 Task: Find connections with filter location Gursarāi with filter topic #startupquoteswith filter profile language French with filter current company Unisys with filter school Himachal Pradesh Jobs with filter industry Religious Institutions with filter service category Wedding Planning with filter keywords title Assistant Golf Professional
Action: Mouse moved to (518, 95)
Screenshot: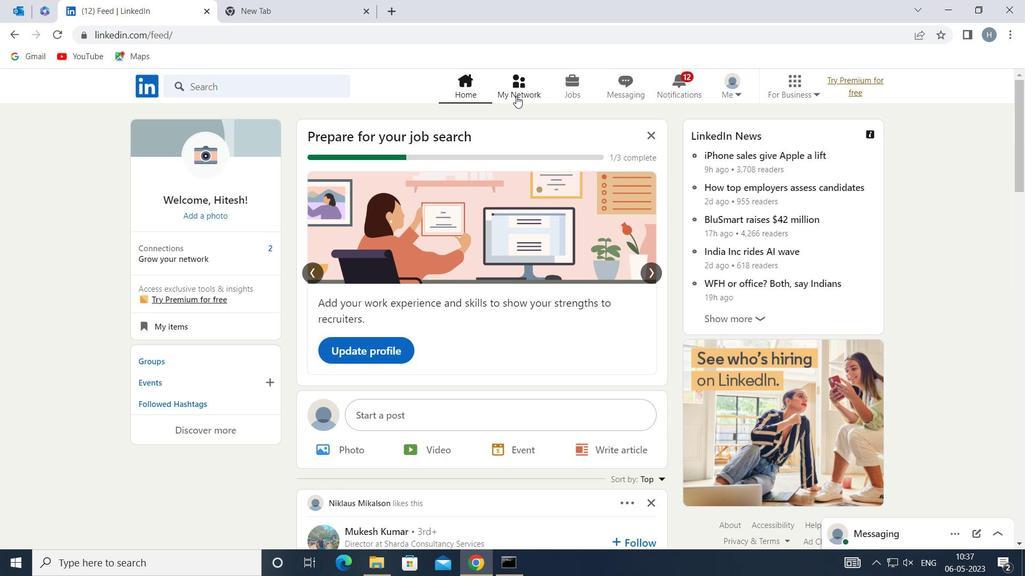 
Action: Mouse pressed left at (518, 95)
Screenshot: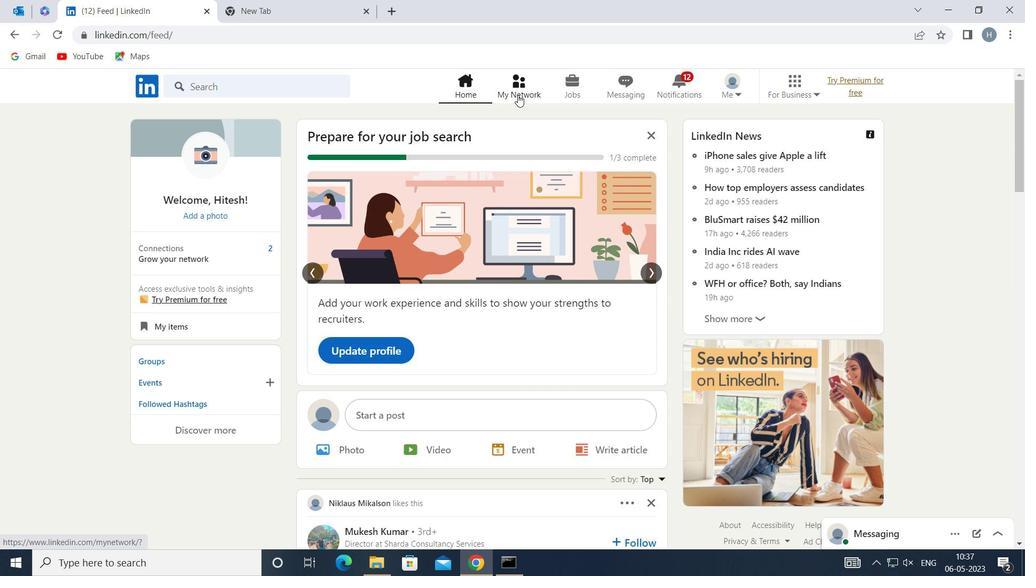 
Action: Mouse moved to (277, 151)
Screenshot: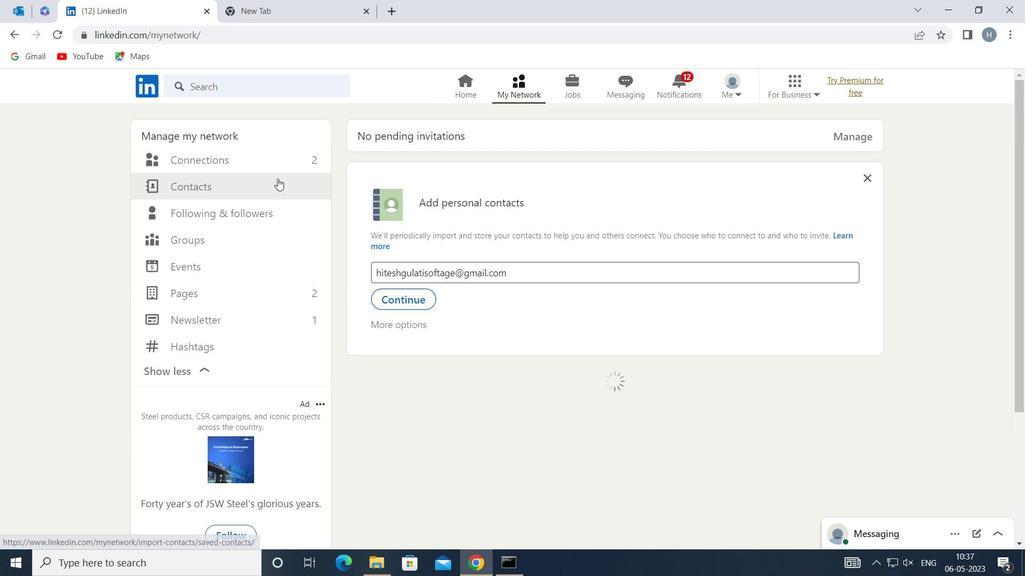 
Action: Mouse pressed left at (277, 151)
Screenshot: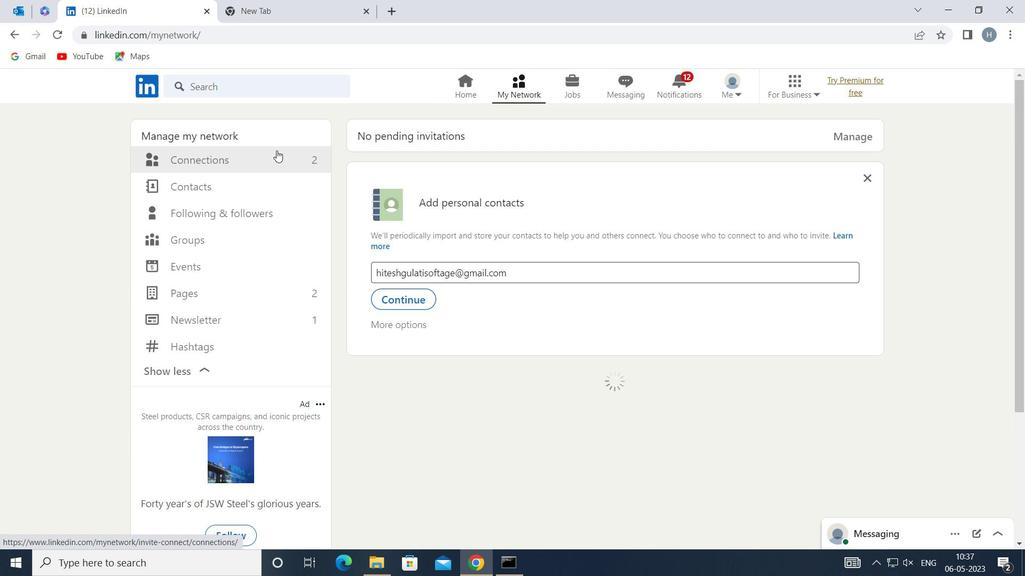 
Action: Mouse moved to (603, 161)
Screenshot: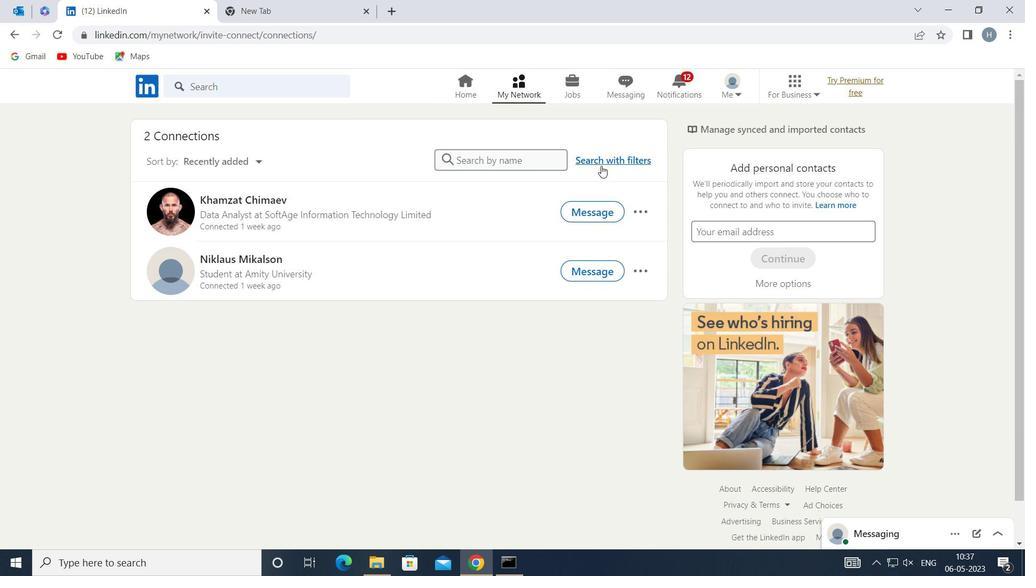 
Action: Mouse pressed left at (603, 161)
Screenshot: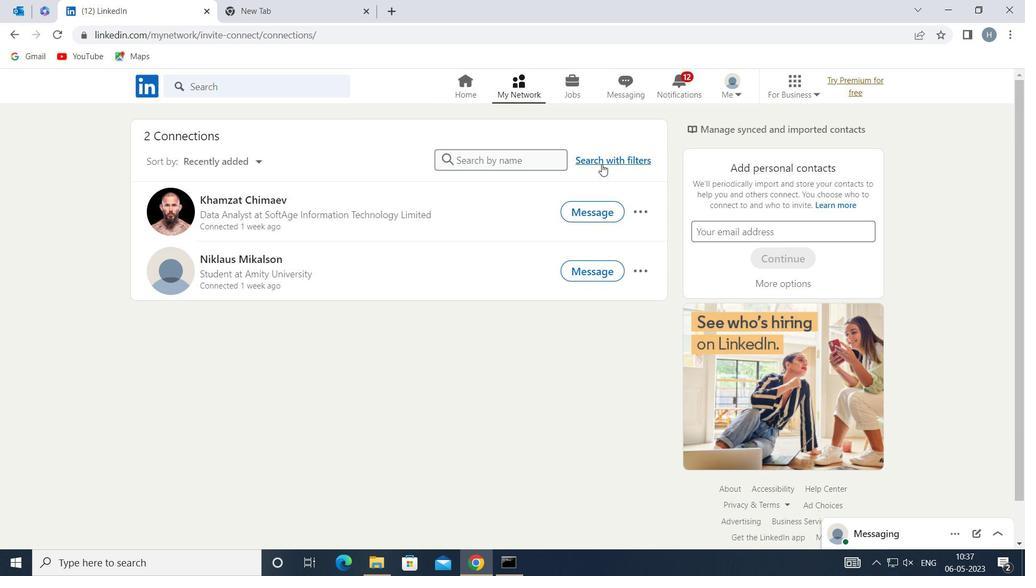 
Action: Mouse moved to (558, 126)
Screenshot: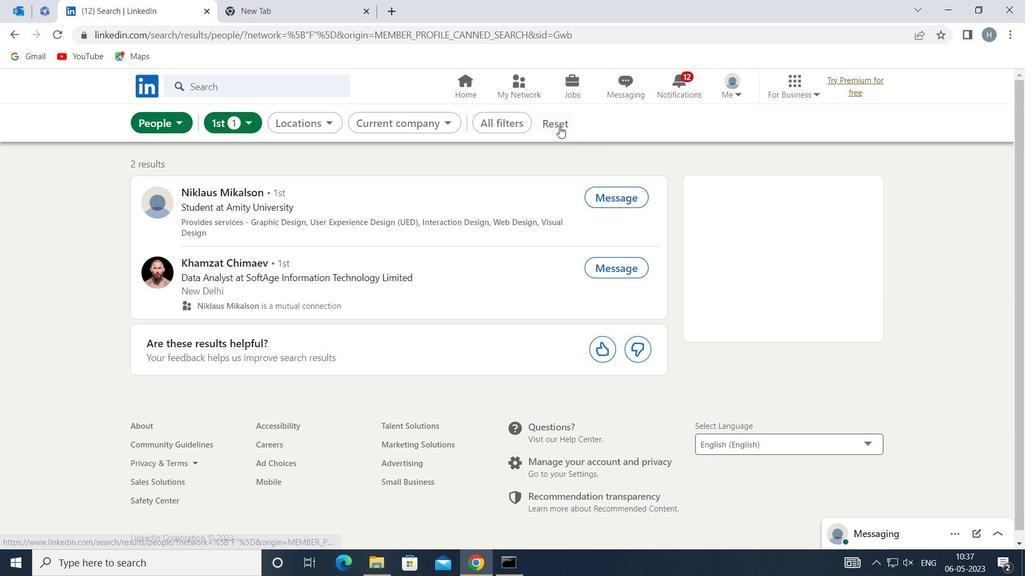 
Action: Mouse pressed left at (558, 126)
Screenshot: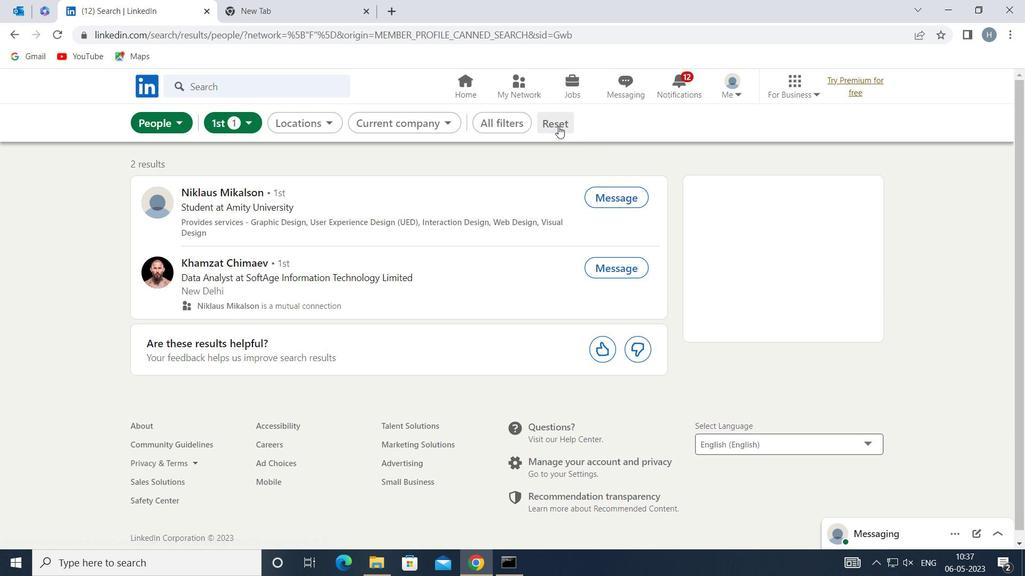 
Action: Mouse moved to (545, 121)
Screenshot: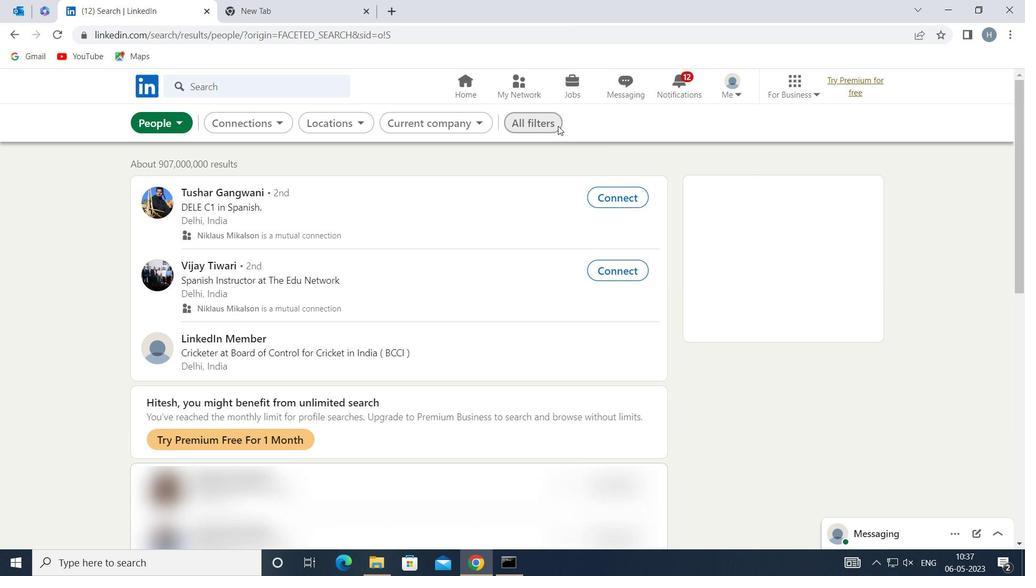 
Action: Mouse pressed left at (545, 121)
Screenshot: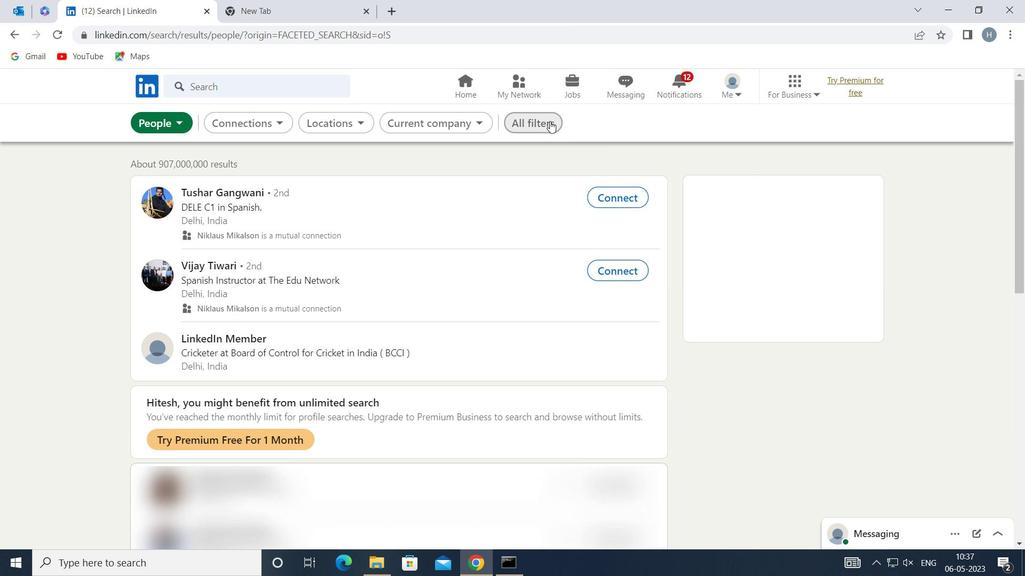 
Action: Mouse moved to (819, 283)
Screenshot: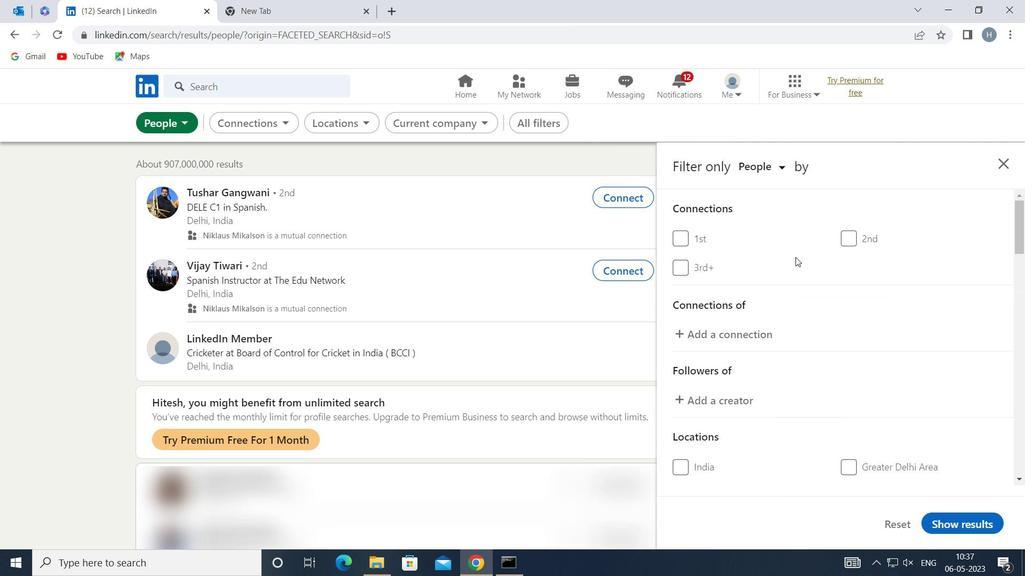 
Action: Mouse scrolled (819, 283) with delta (0, 0)
Screenshot: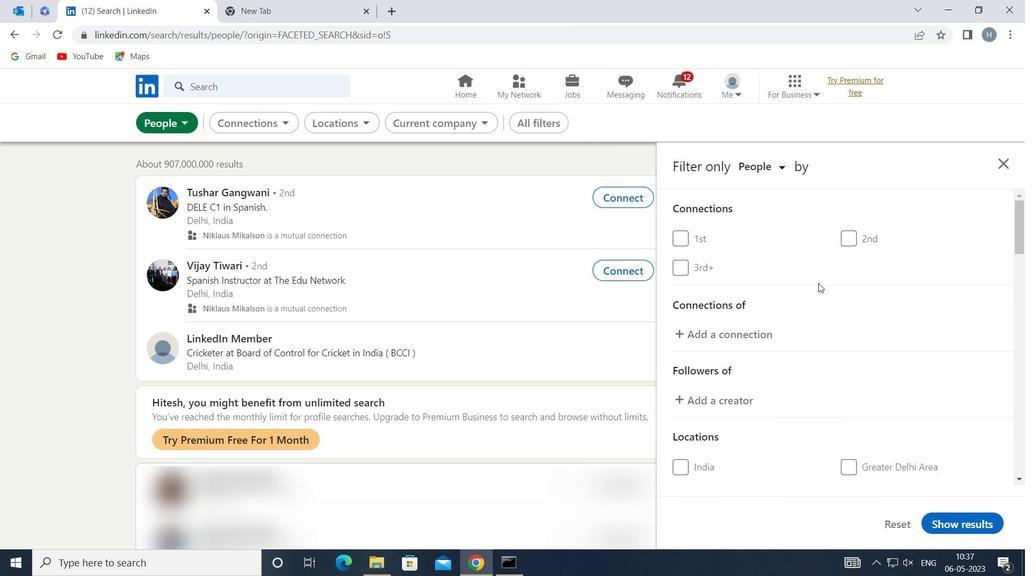 
Action: Mouse scrolled (819, 283) with delta (0, 0)
Screenshot: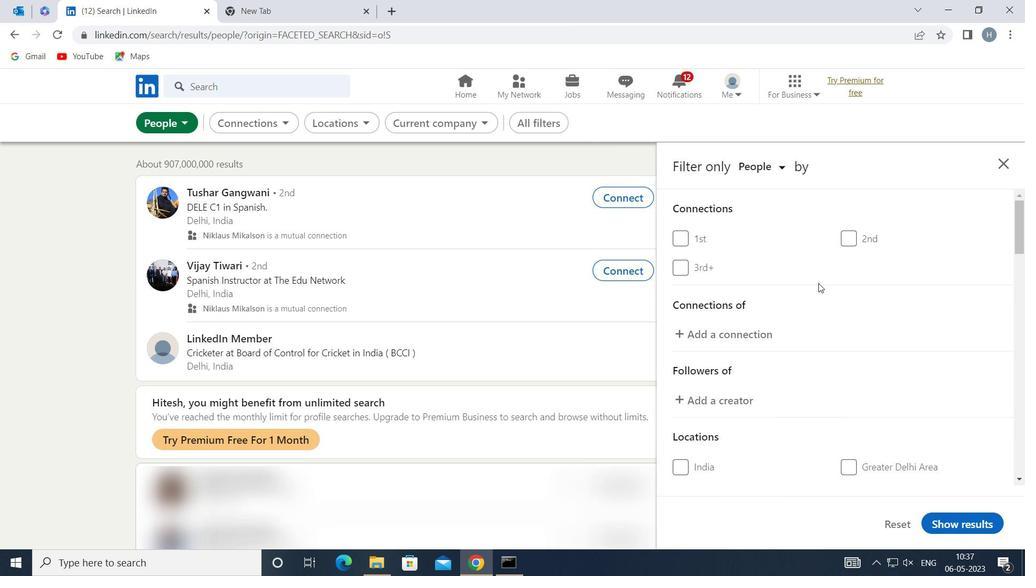 
Action: Mouse moved to (894, 388)
Screenshot: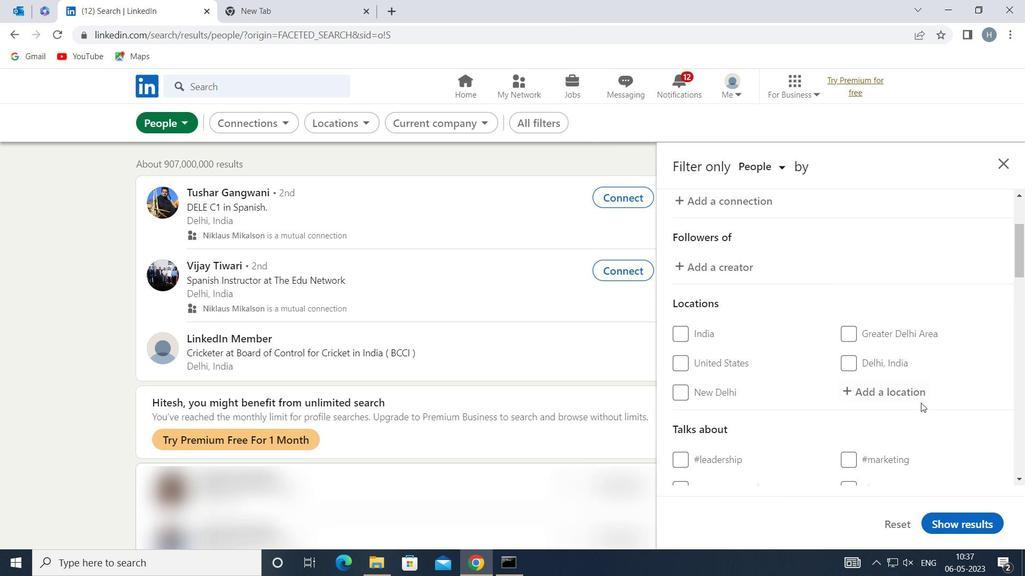 
Action: Mouse pressed left at (894, 388)
Screenshot: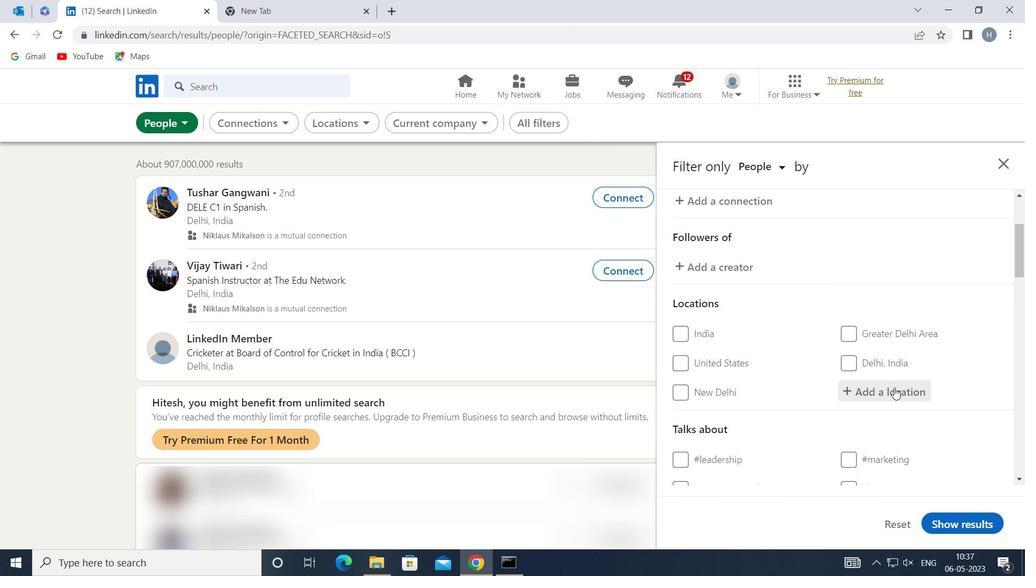 
Action: Key pressed <Key.shift>GURSARAI
Screenshot: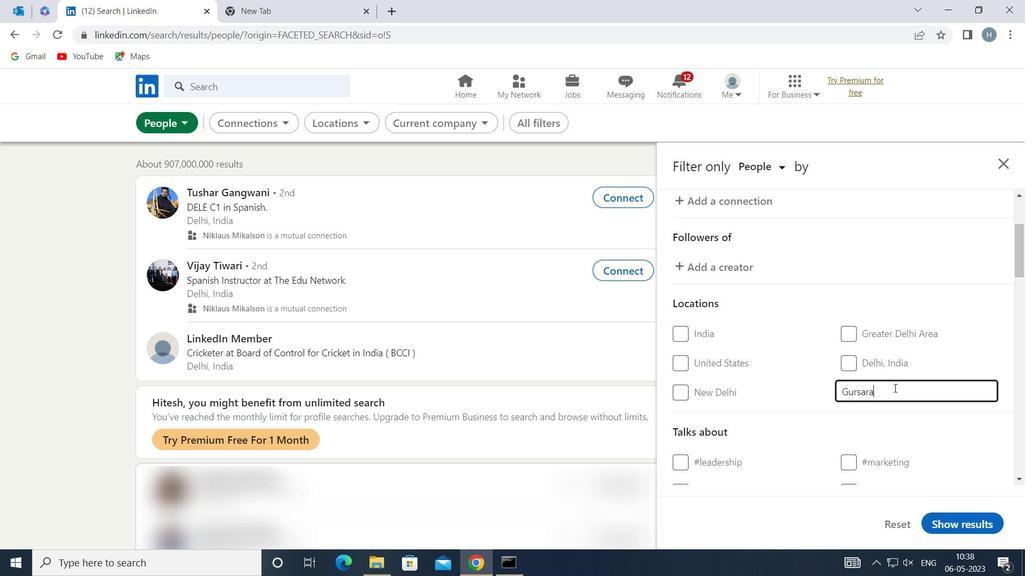
Action: Mouse moved to (902, 408)
Screenshot: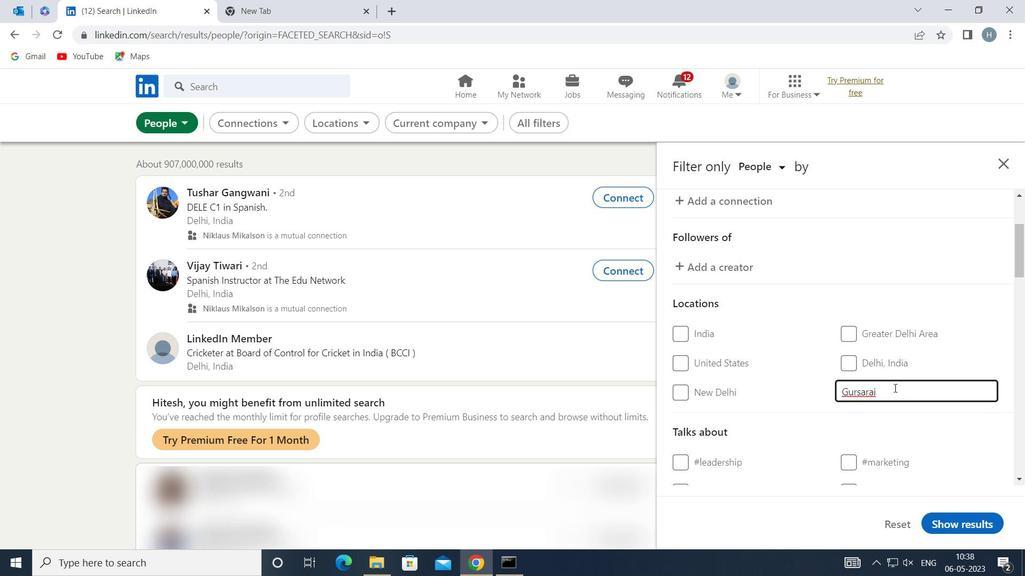 
Action: Mouse pressed left at (902, 408)
Screenshot: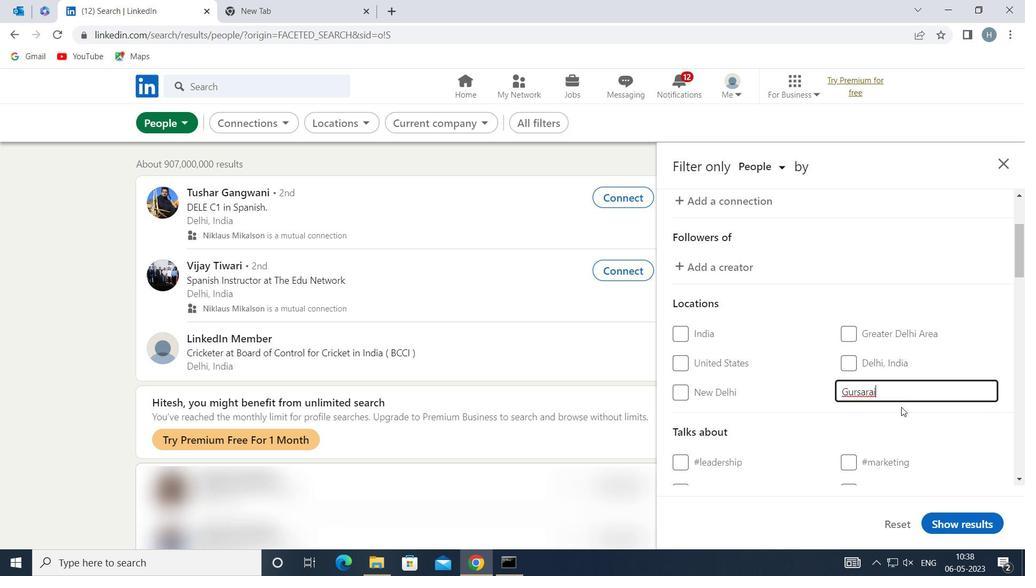 
Action: Mouse moved to (901, 394)
Screenshot: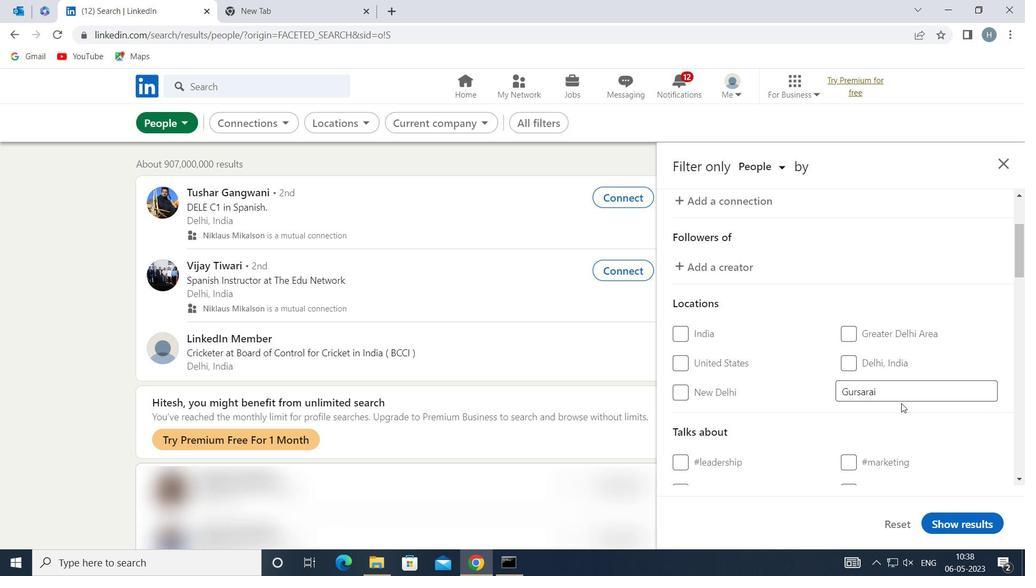 
Action: Mouse scrolled (901, 393) with delta (0, 0)
Screenshot: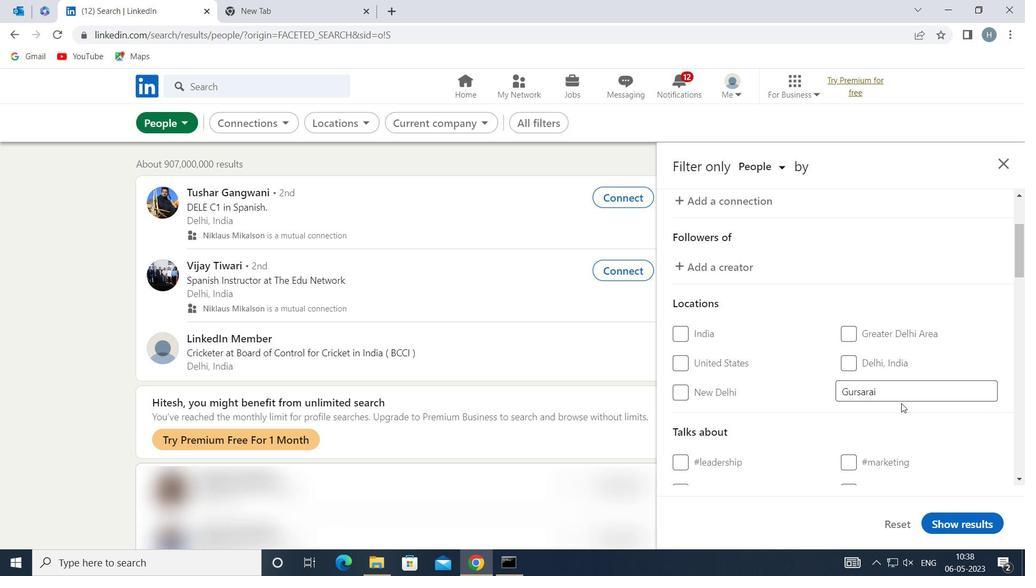 
Action: Mouse scrolled (901, 393) with delta (0, 0)
Screenshot: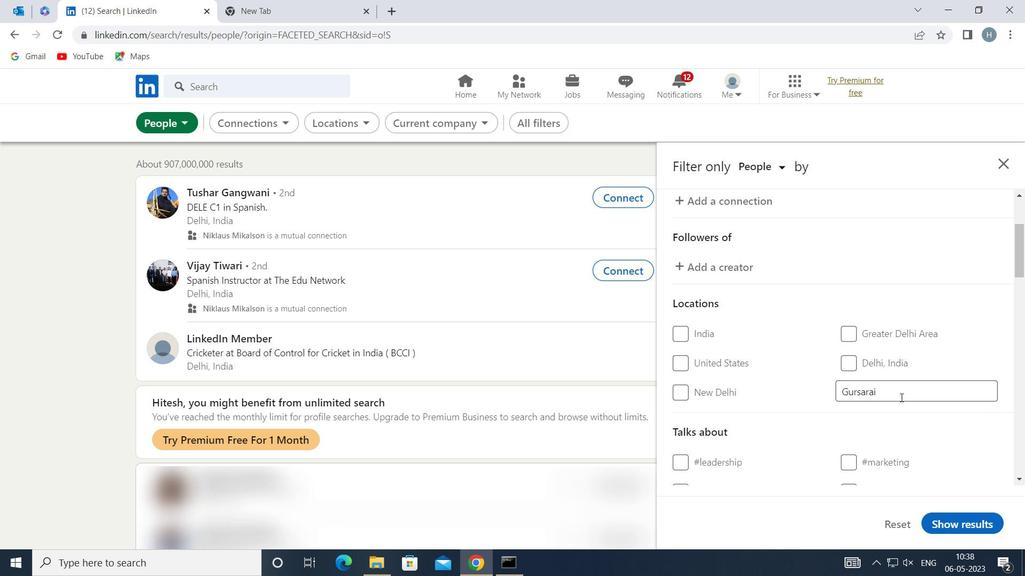 
Action: Mouse moved to (898, 384)
Screenshot: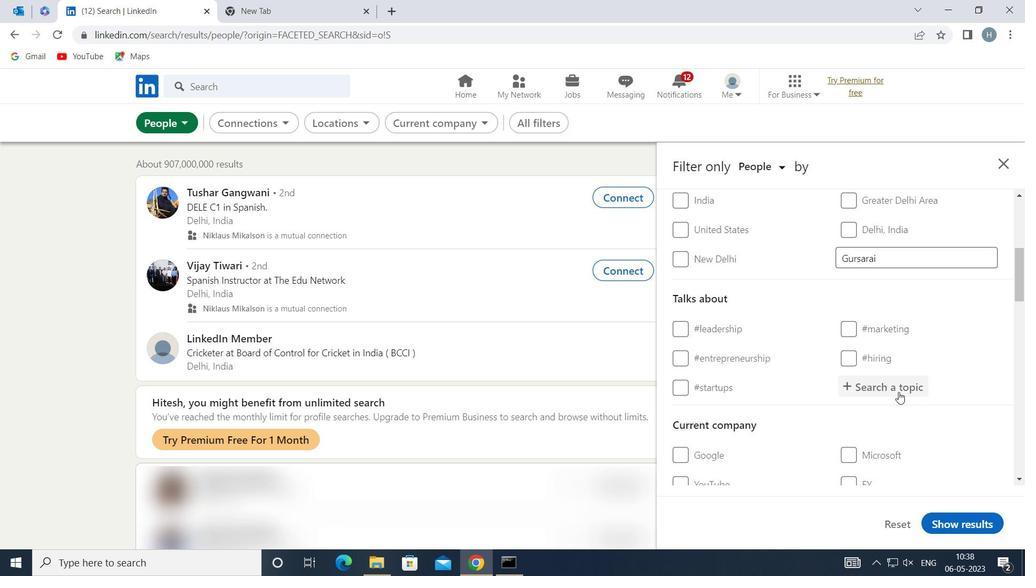 
Action: Mouse pressed left at (898, 384)
Screenshot: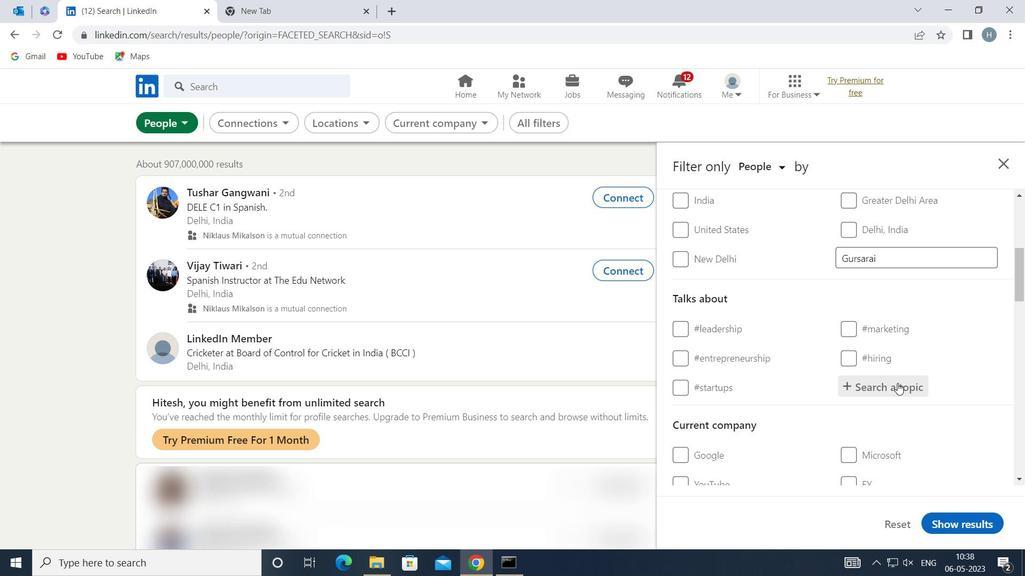 
Action: Key pressed <Key.shift>STARTUPQUOTES
Screenshot: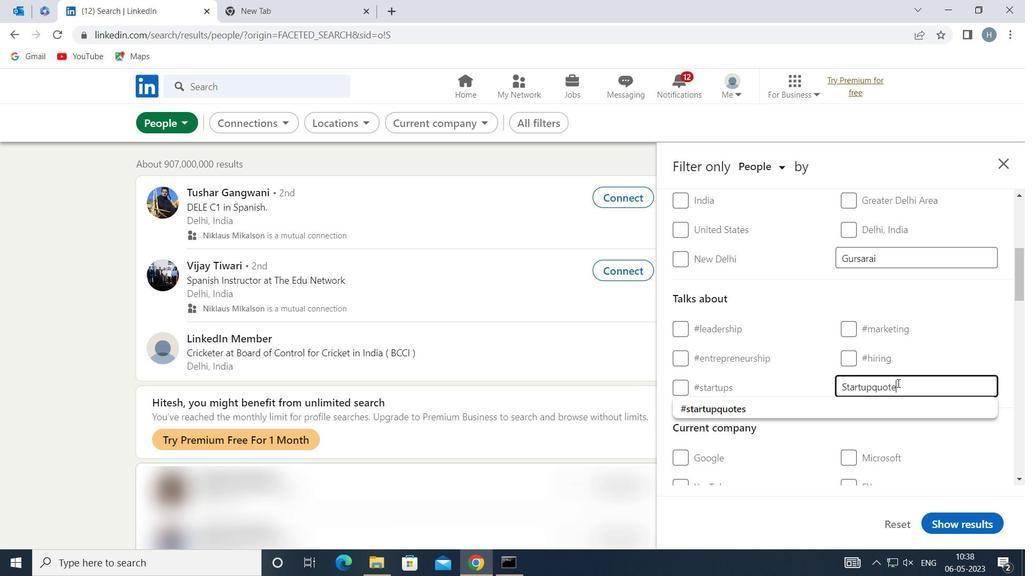 
Action: Mouse moved to (870, 406)
Screenshot: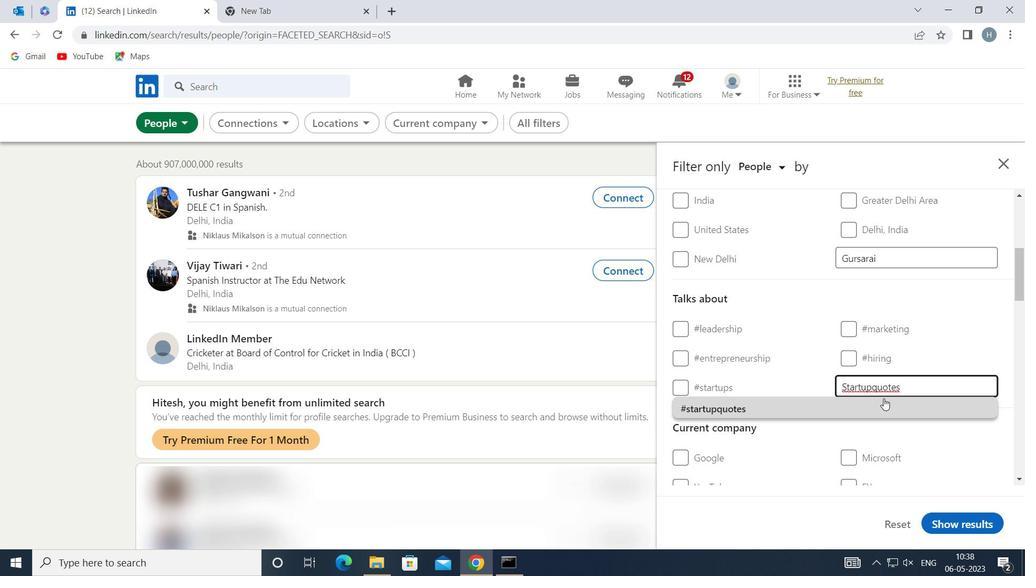 
Action: Mouse pressed left at (870, 406)
Screenshot: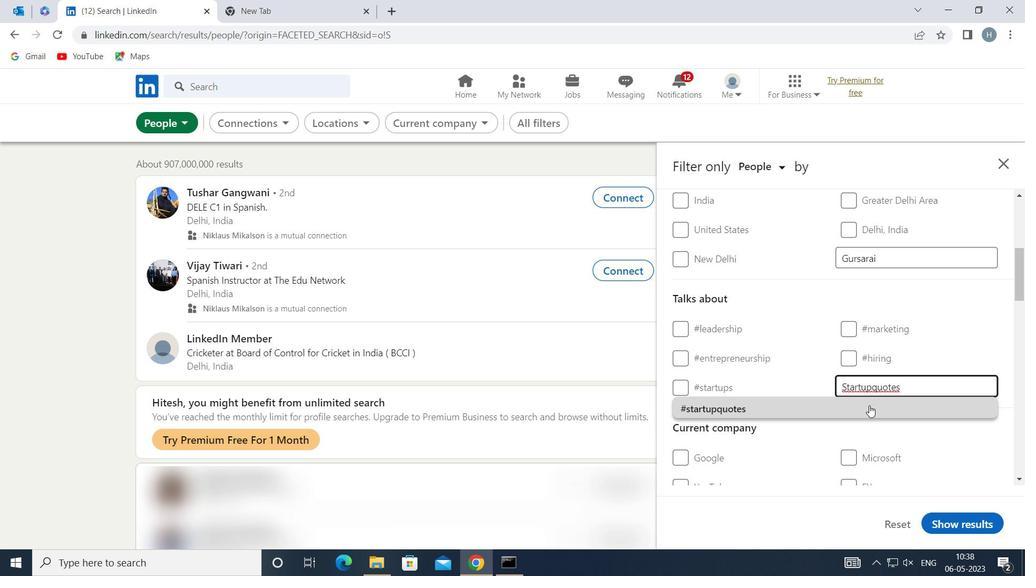 
Action: Mouse moved to (816, 381)
Screenshot: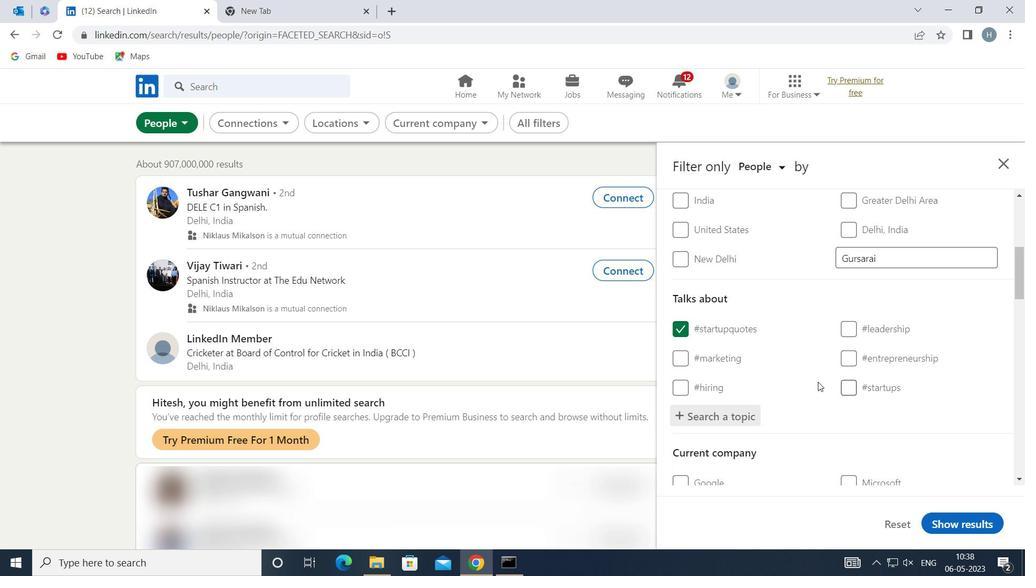 
Action: Mouse scrolled (816, 380) with delta (0, 0)
Screenshot: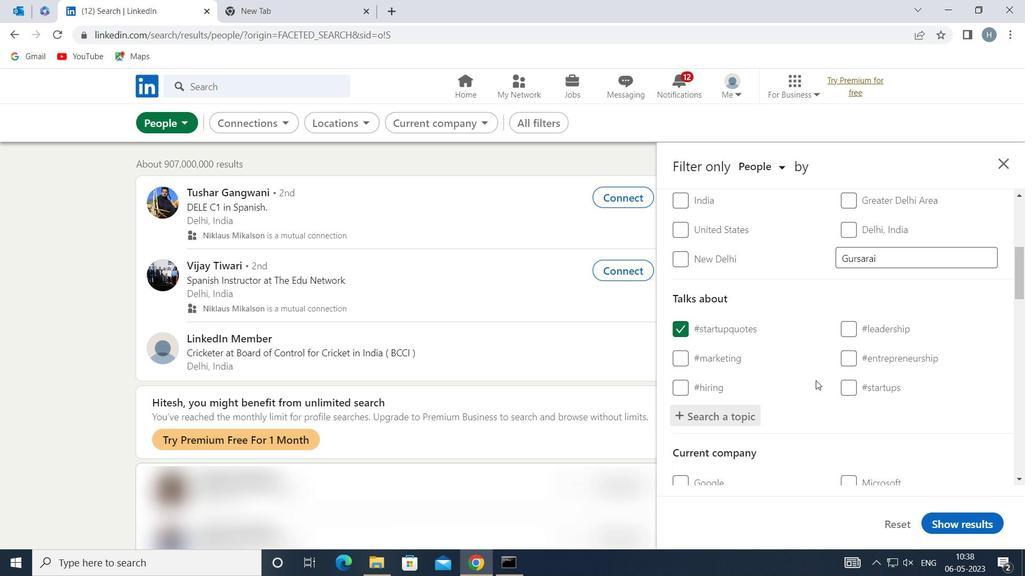 
Action: Mouse scrolled (816, 380) with delta (0, 0)
Screenshot: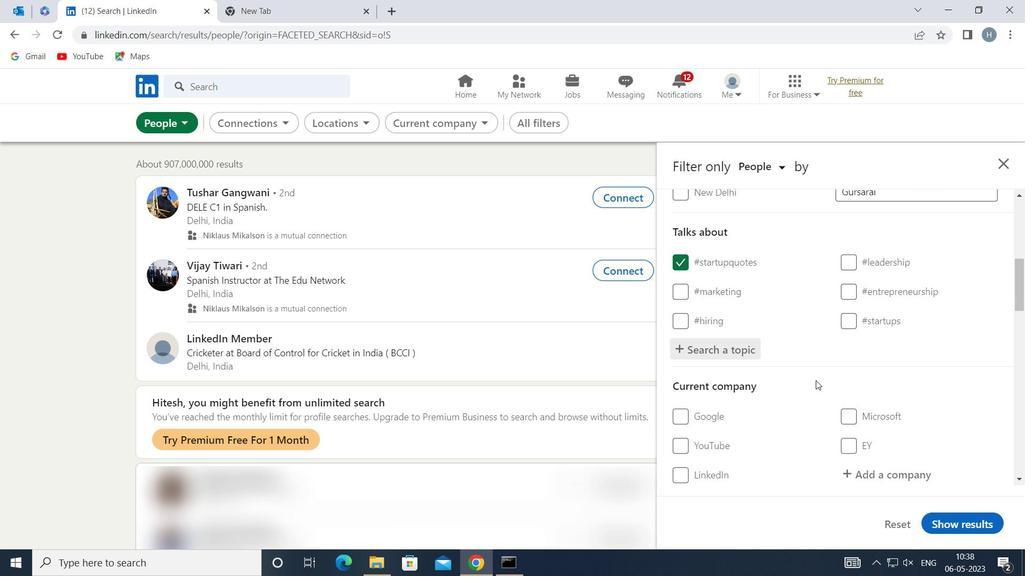 
Action: Mouse scrolled (816, 380) with delta (0, 0)
Screenshot: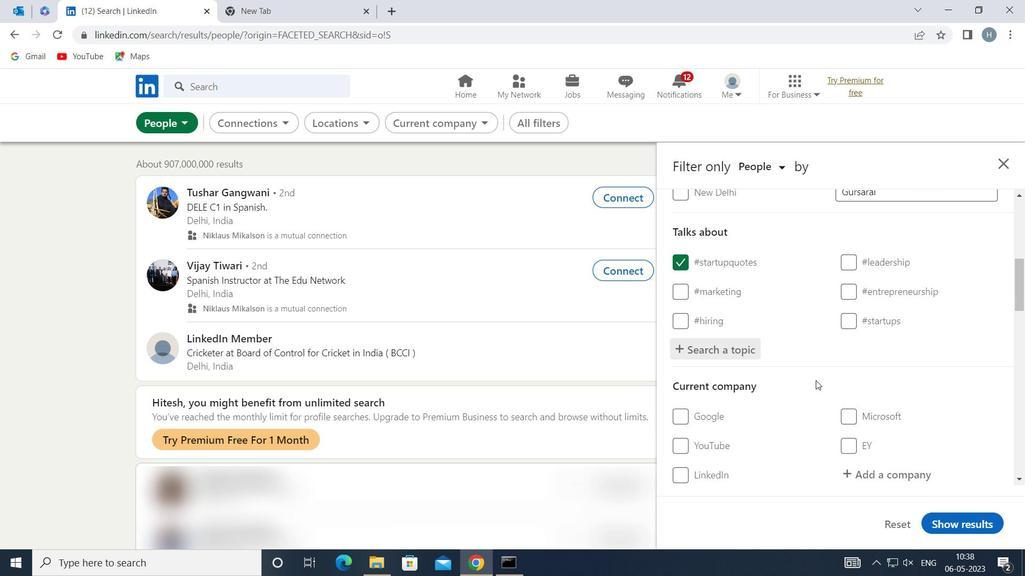 
Action: Mouse scrolled (816, 380) with delta (0, 0)
Screenshot: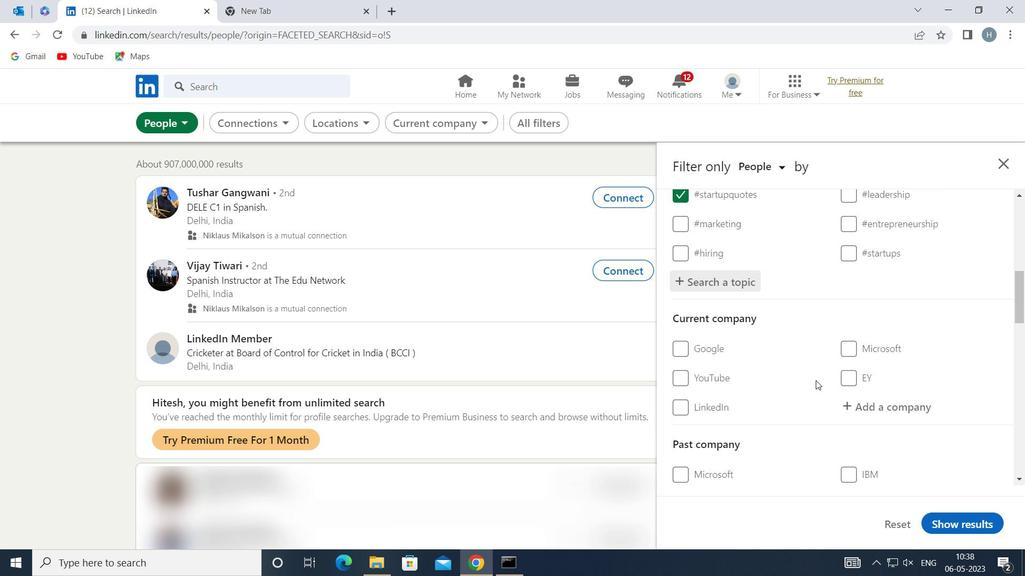 
Action: Mouse scrolled (816, 380) with delta (0, 0)
Screenshot: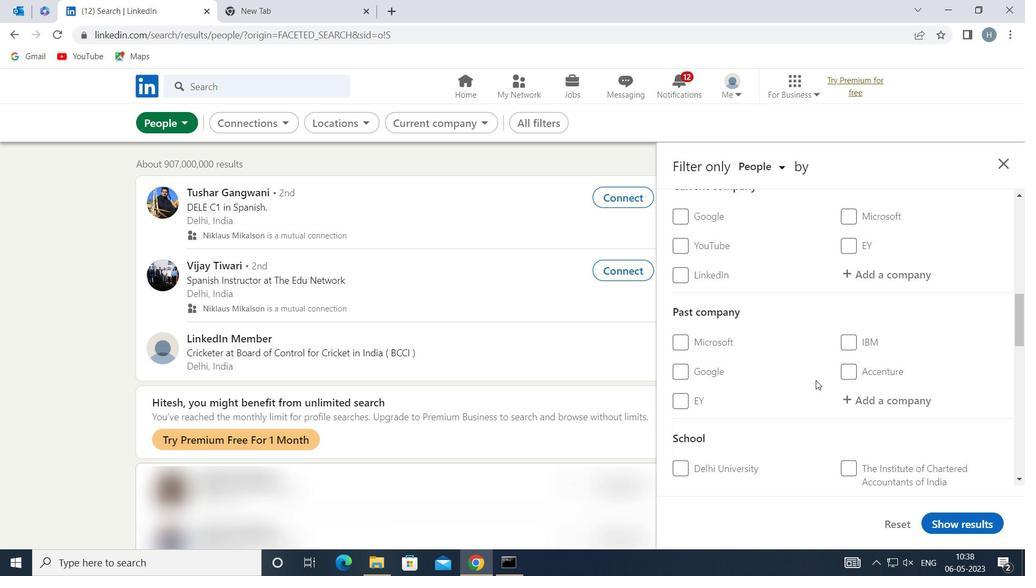 
Action: Mouse scrolled (816, 380) with delta (0, 0)
Screenshot: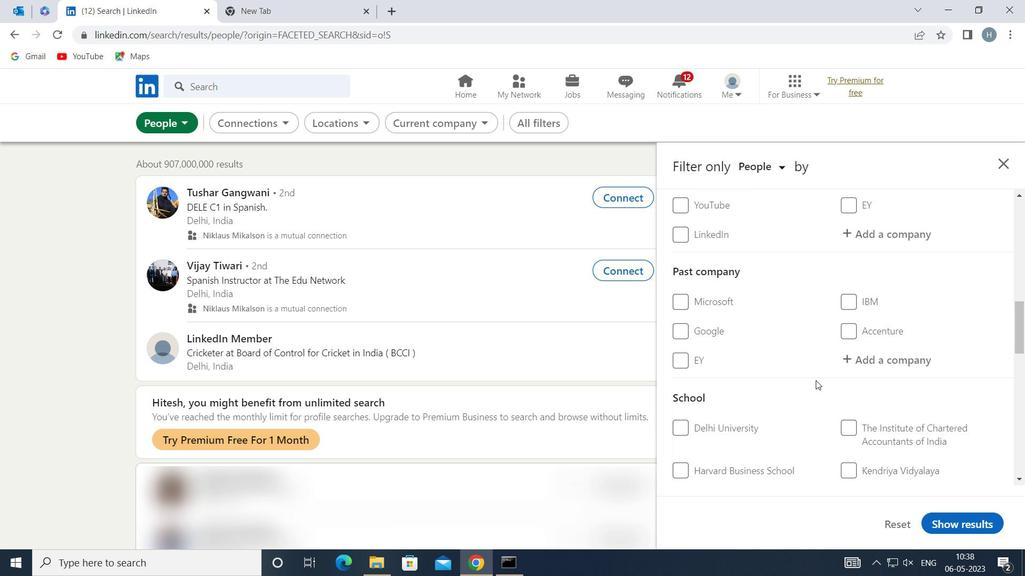 
Action: Mouse scrolled (816, 380) with delta (0, 0)
Screenshot: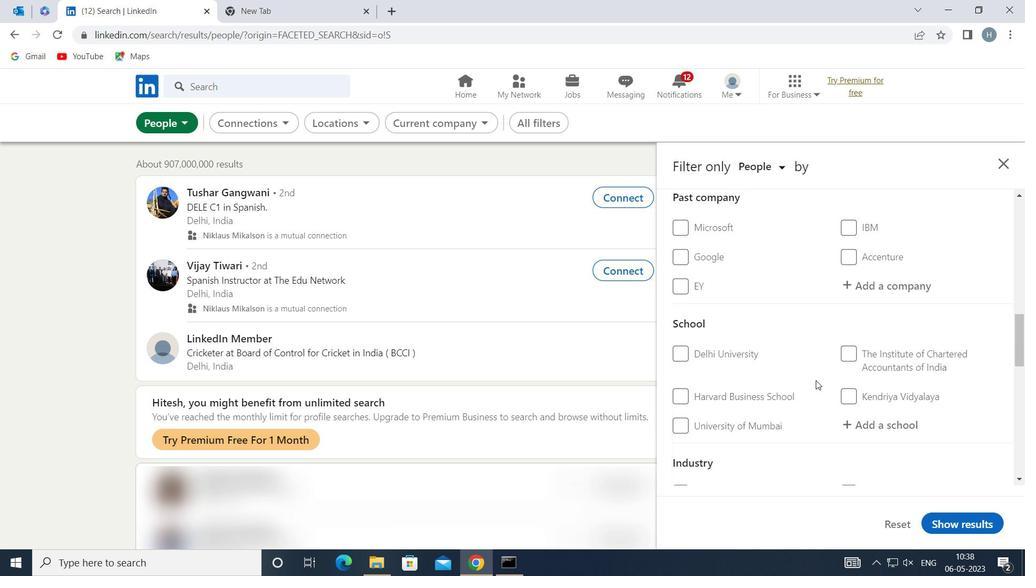 
Action: Mouse scrolled (816, 380) with delta (0, 0)
Screenshot: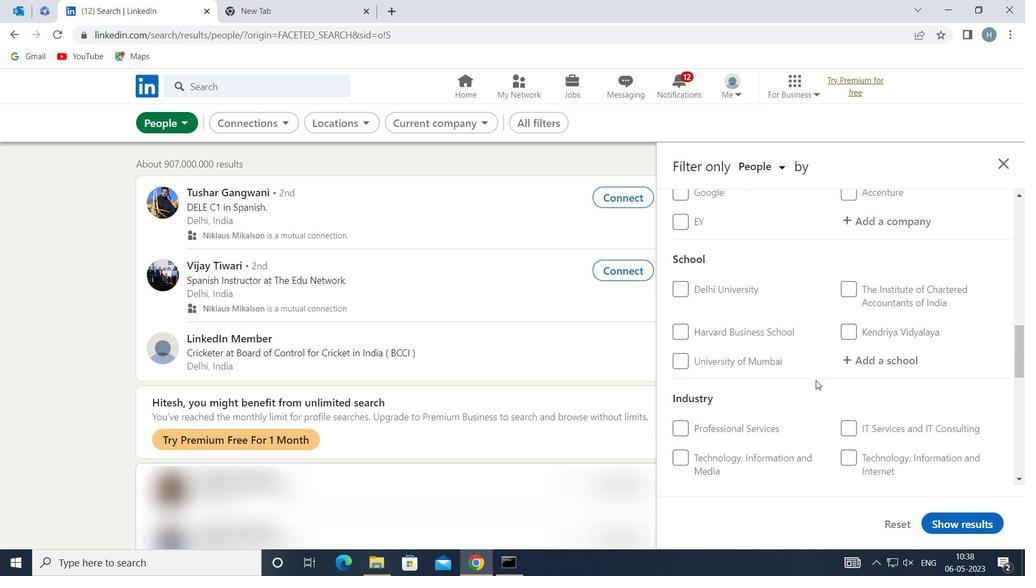 
Action: Mouse scrolled (816, 380) with delta (0, 0)
Screenshot: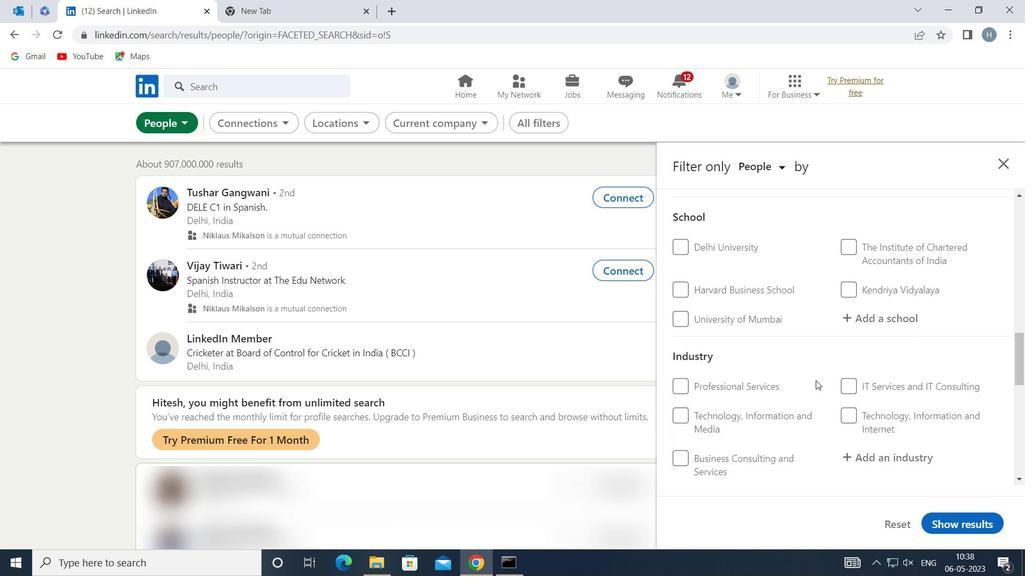 
Action: Mouse moved to (851, 428)
Screenshot: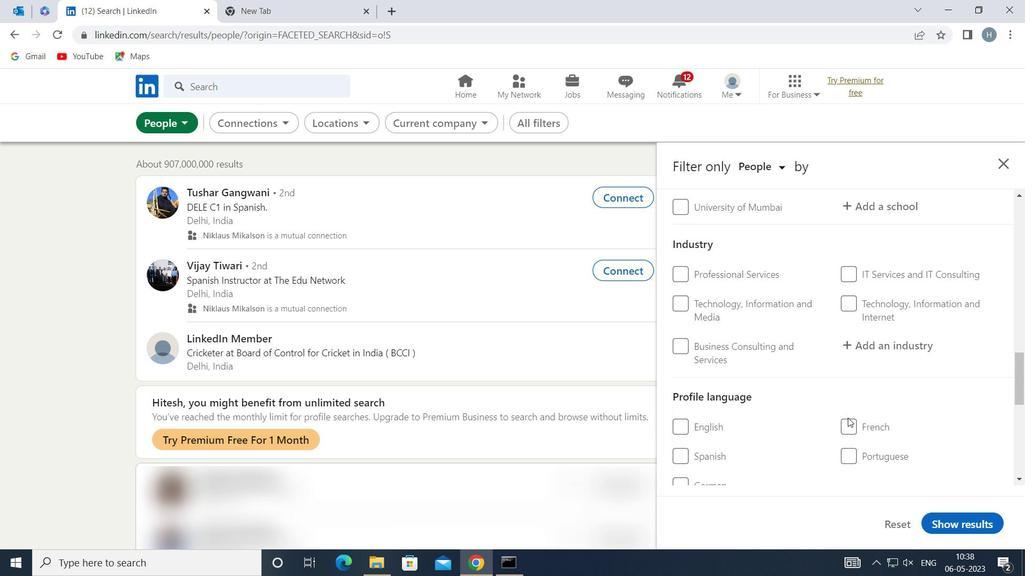 
Action: Mouse pressed left at (851, 428)
Screenshot: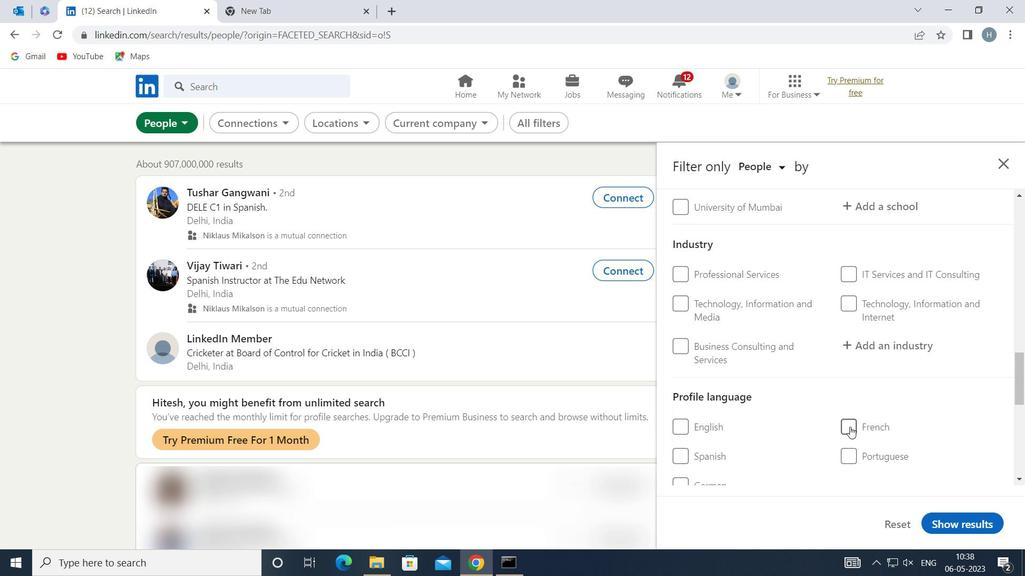 
Action: Mouse moved to (832, 427)
Screenshot: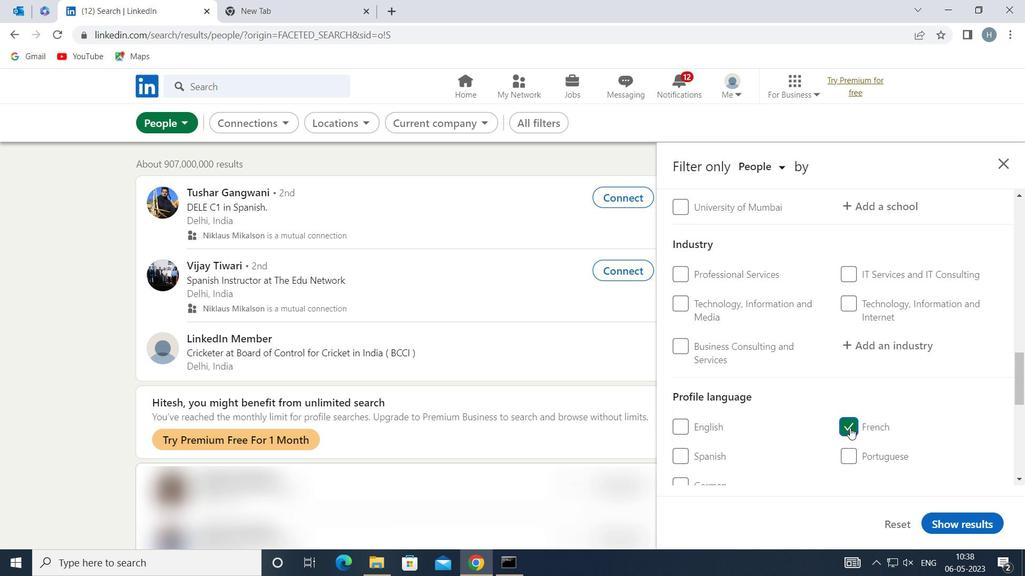 
Action: Mouse scrolled (832, 428) with delta (0, 0)
Screenshot: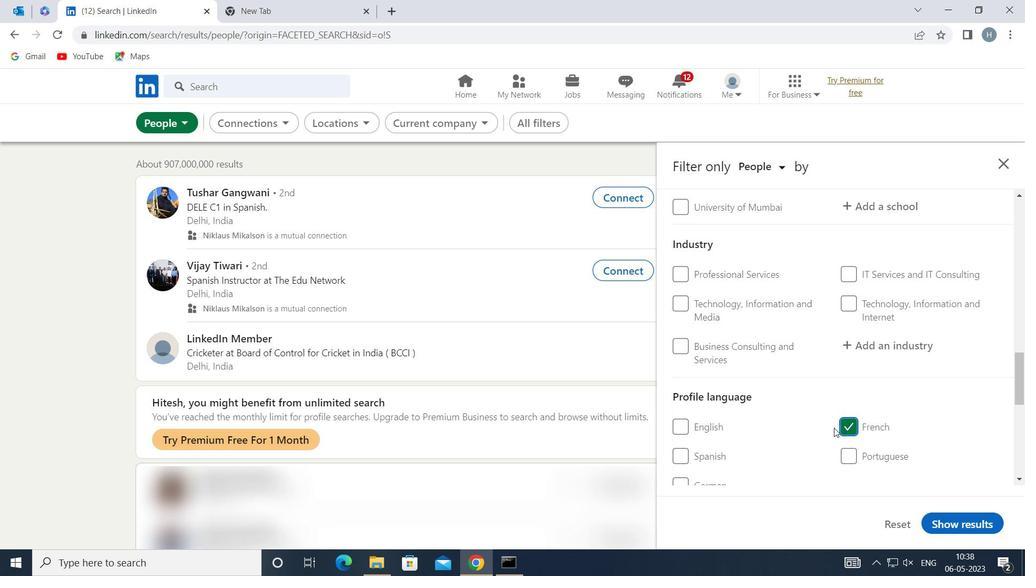 
Action: Mouse scrolled (832, 428) with delta (0, 0)
Screenshot: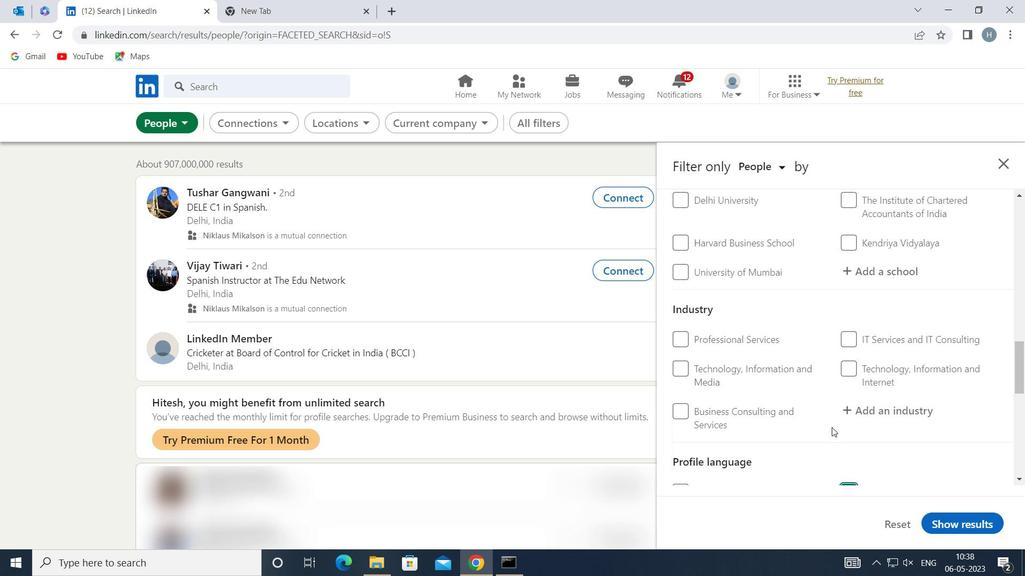 
Action: Mouse scrolled (832, 428) with delta (0, 0)
Screenshot: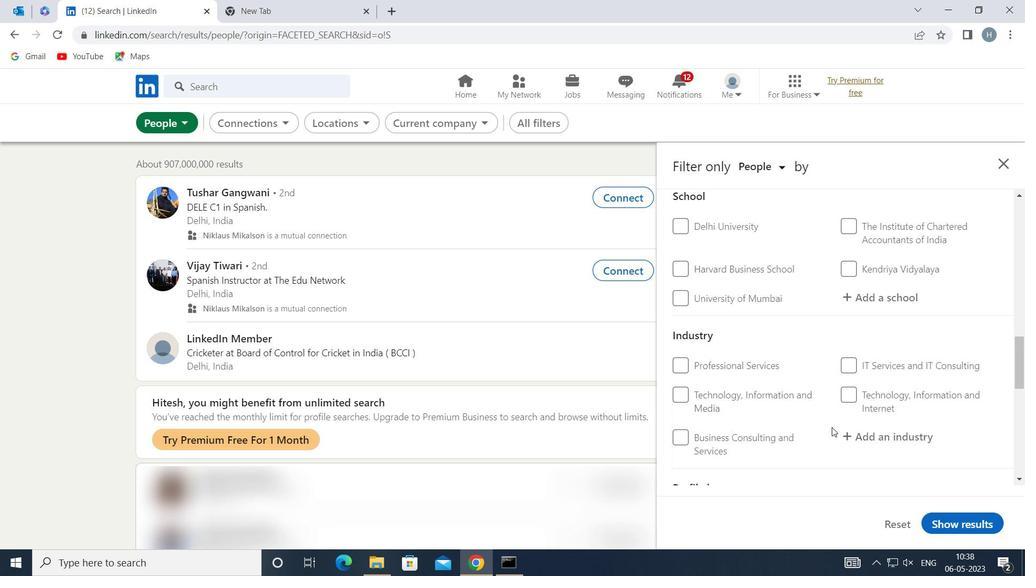 
Action: Mouse scrolled (832, 428) with delta (0, 0)
Screenshot: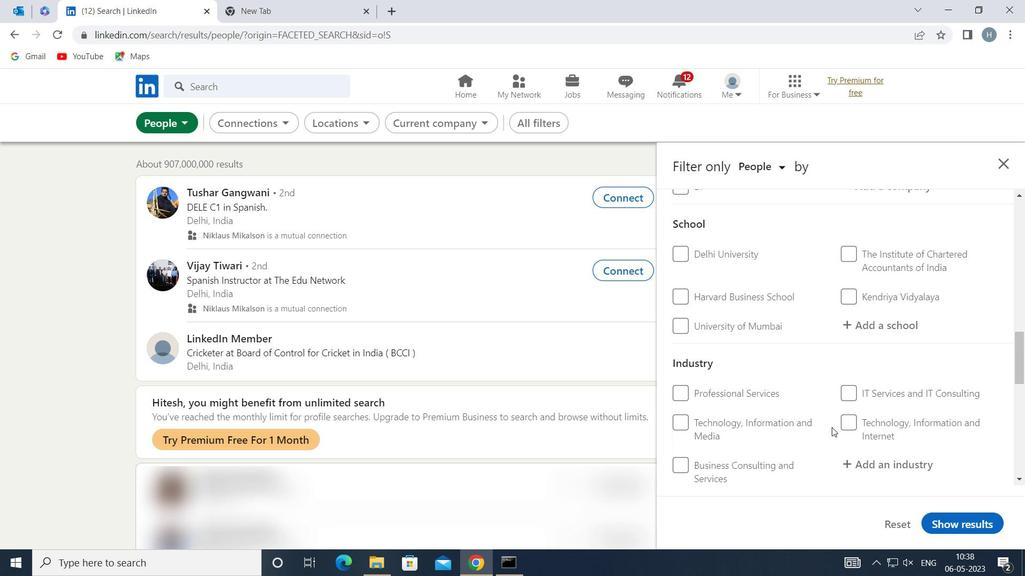 
Action: Mouse scrolled (832, 428) with delta (0, 0)
Screenshot: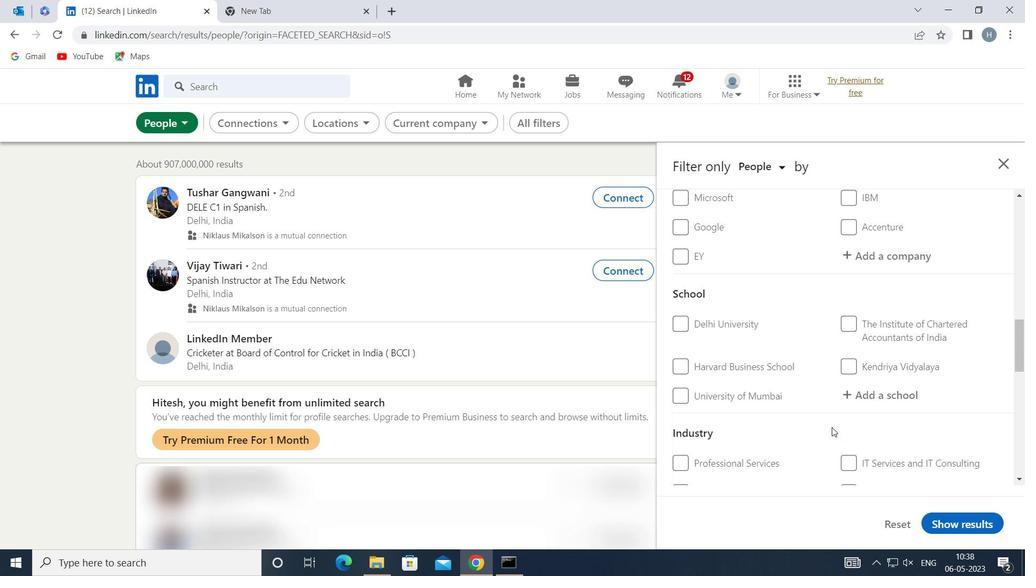 
Action: Mouse scrolled (832, 428) with delta (0, 0)
Screenshot: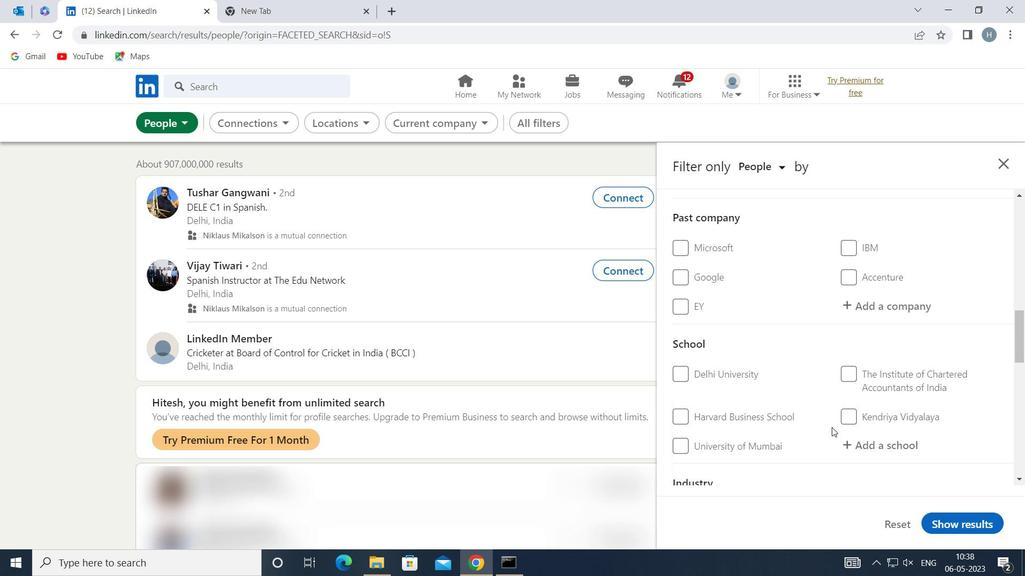 
Action: Mouse scrolled (832, 428) with delta (0, 0)
Screenshot: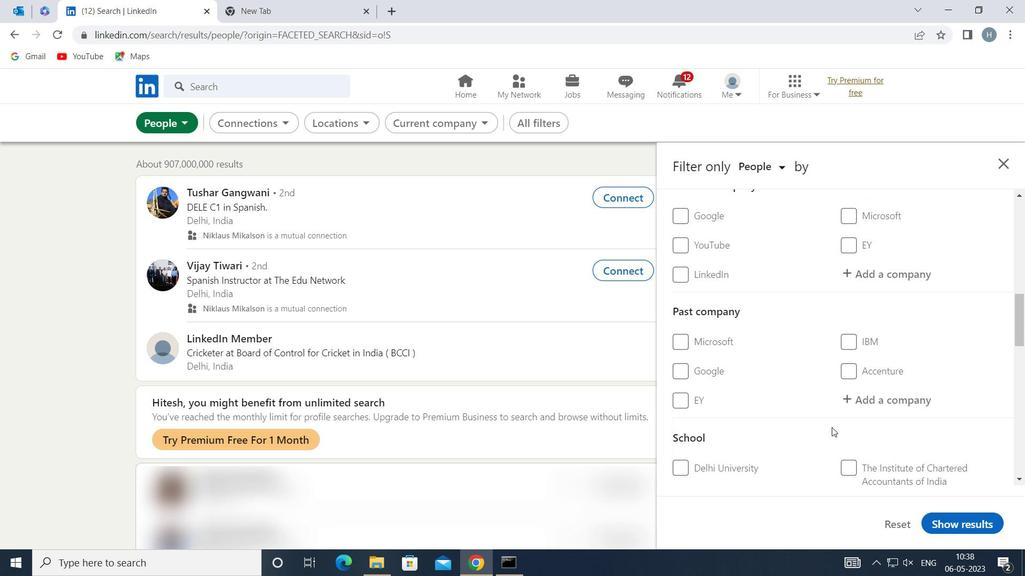 
Action: Mouse scrolled (832, 428) with delta (0, 0)
Screenshot: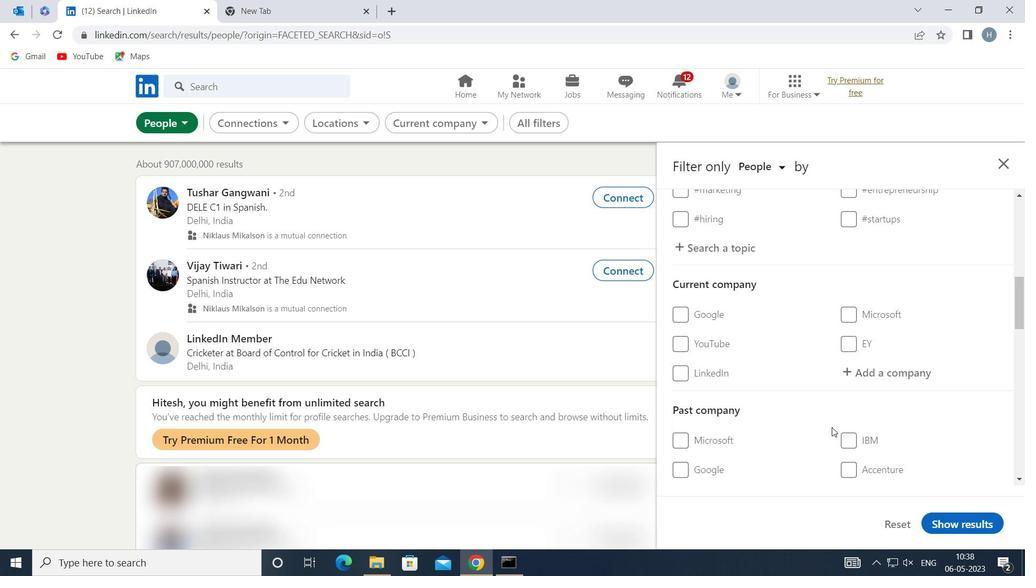 
Action: Mouse moved to (904, 454)
Screenshot: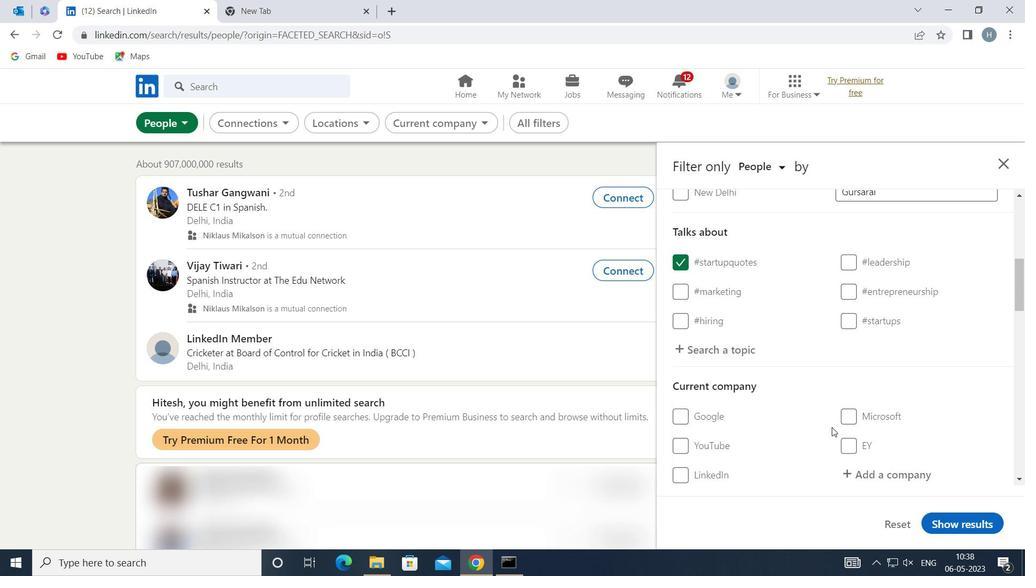 
Action: Mouse scrolled (904, 454) with delta (0, 0)
Screenshot: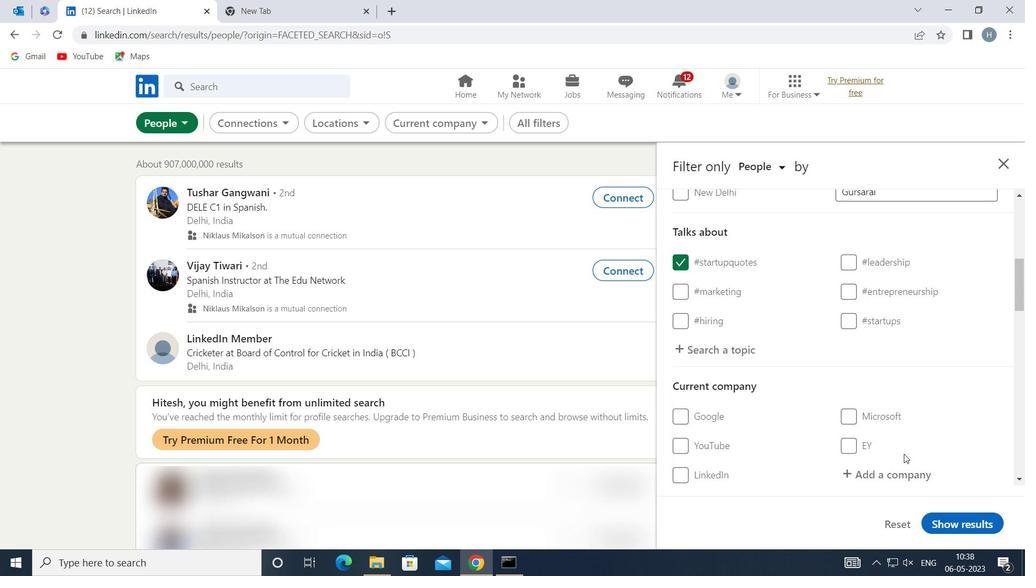 
Action: Mouse moved to (901, 407)
Screenshot: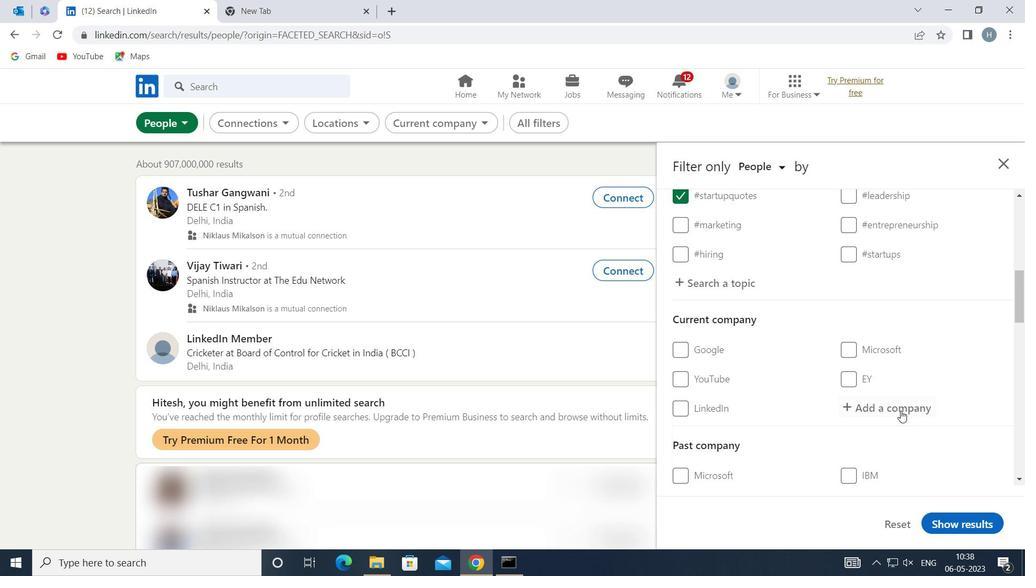 
Action: Mouse pressed left at (901, 407)
Screenshot: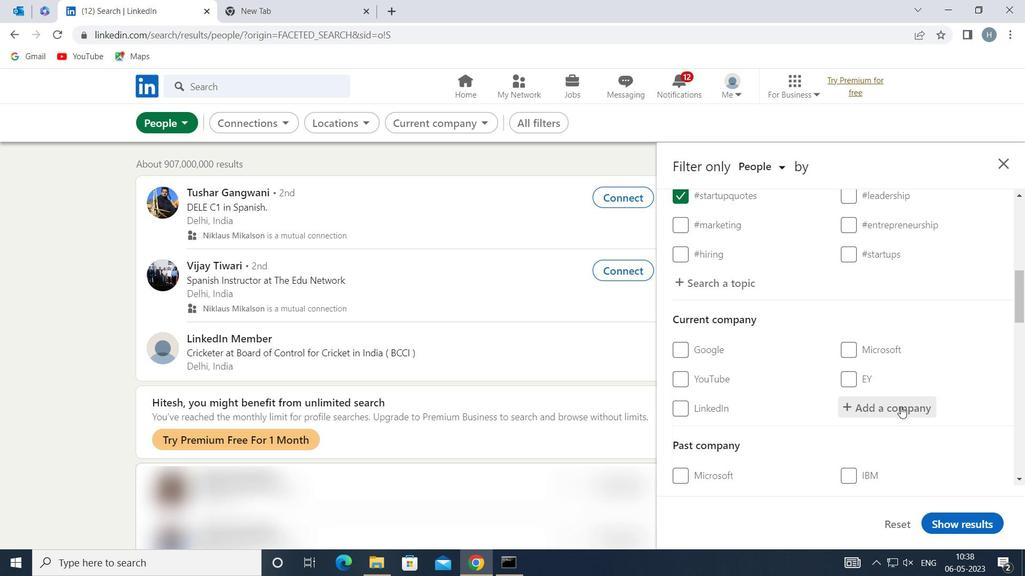 
Action: Key pressed <Key.shift>UNISYS
Screenshot: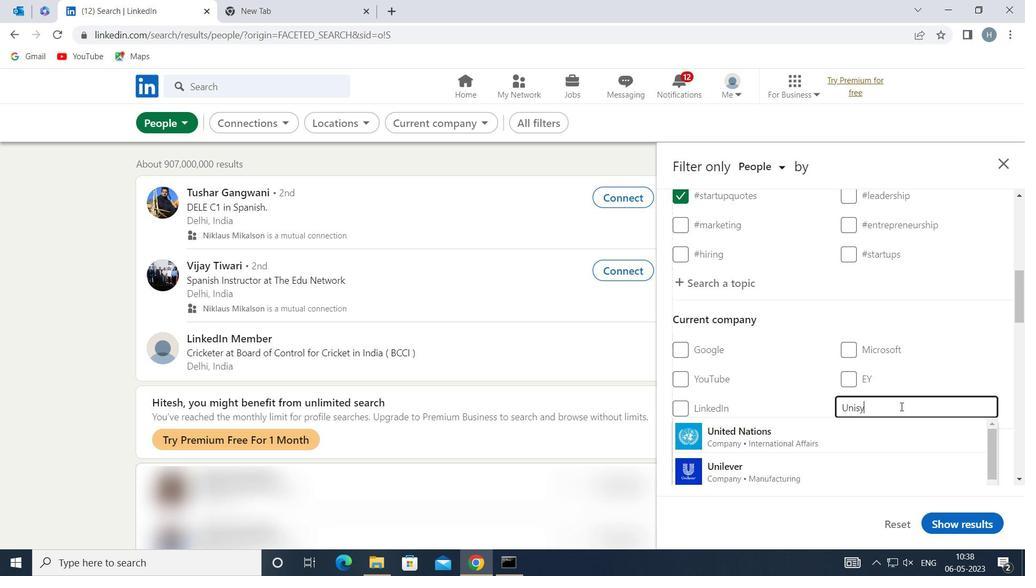 
Action: Mouse moved to (834, 435)
Screenshot: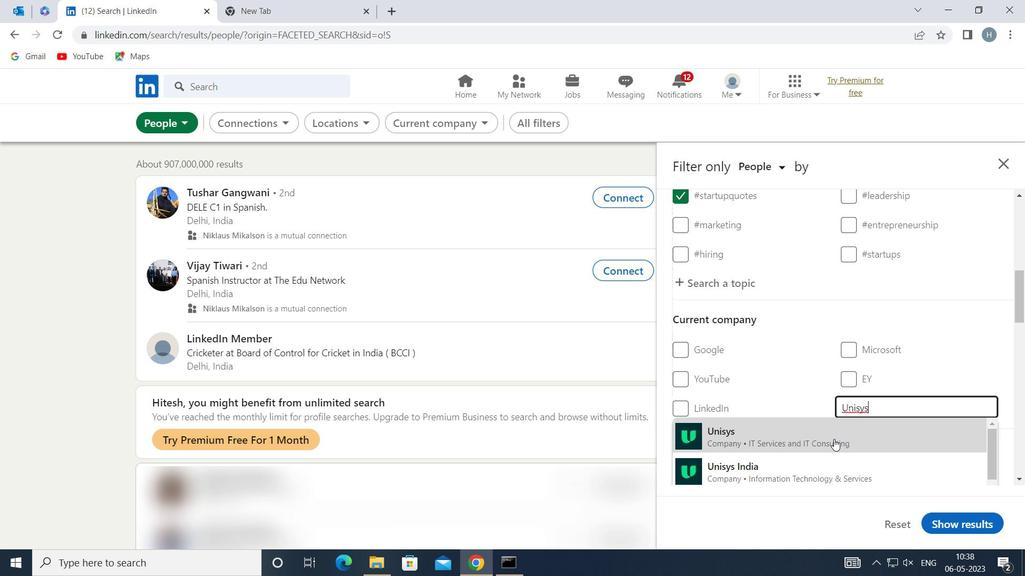 
Action: Mouse pressed left at (834, 435)
Screenshot: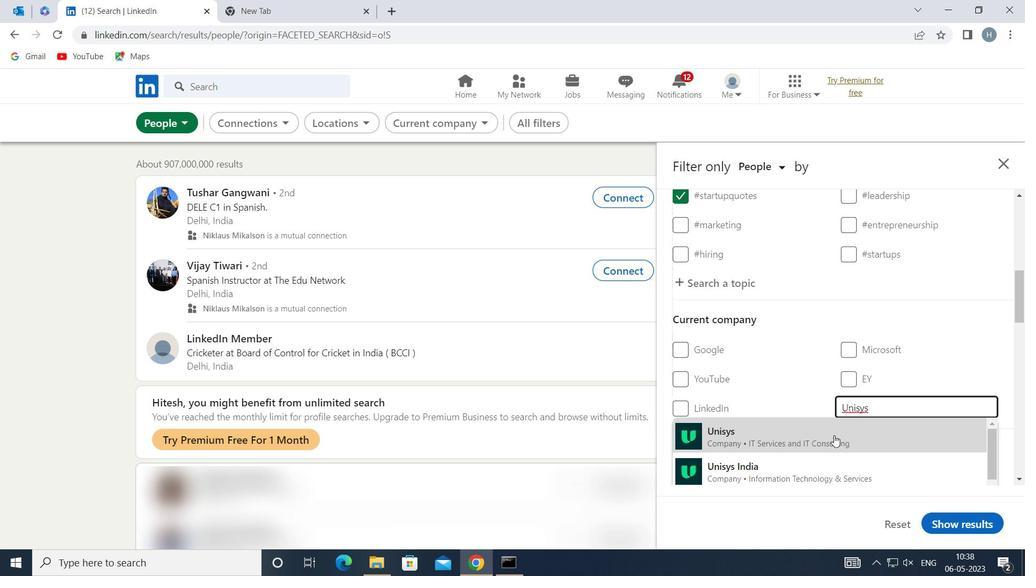 
Action: Mouse moved to (833, 433)
Screenshot: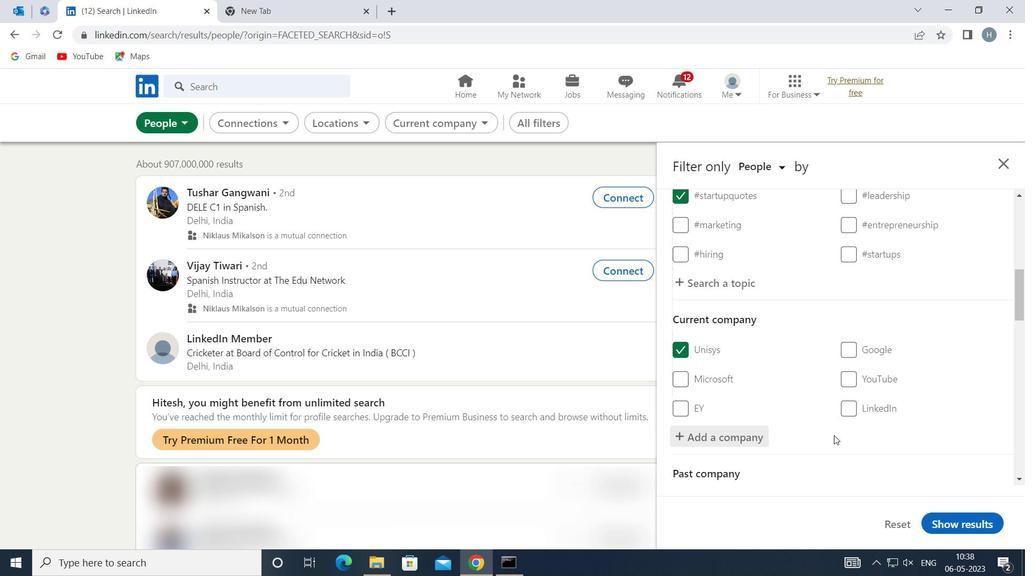 
Action: Mouse scrolled (833, 433) with delta (0, 0)
Screenshot: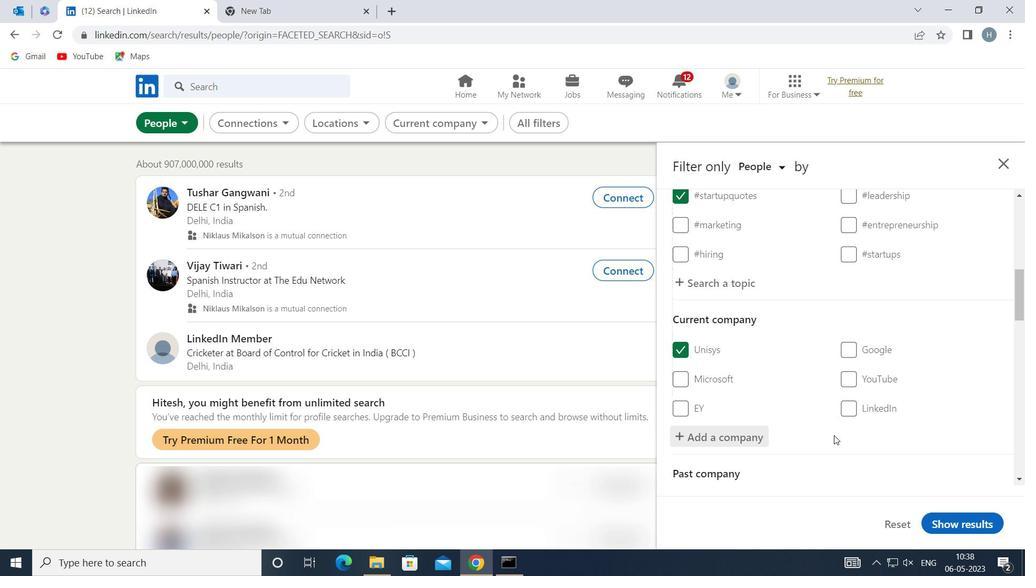 
Action: Mouse scrolled (833, 433) with delta (0, 0)
Screenshot: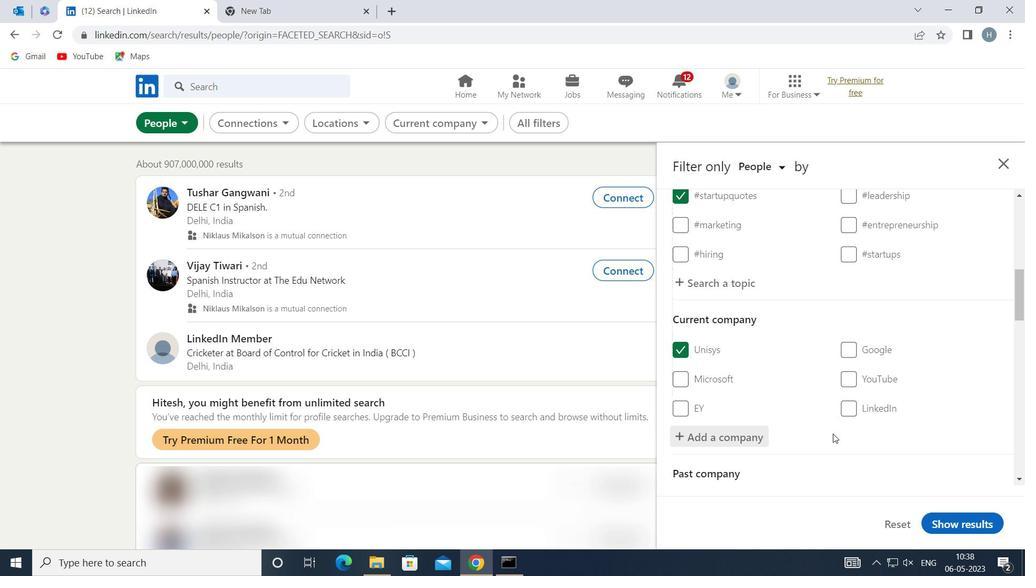 
Action: Mouse scrolled (833, 433) with delta (0, 0)
Screenshot: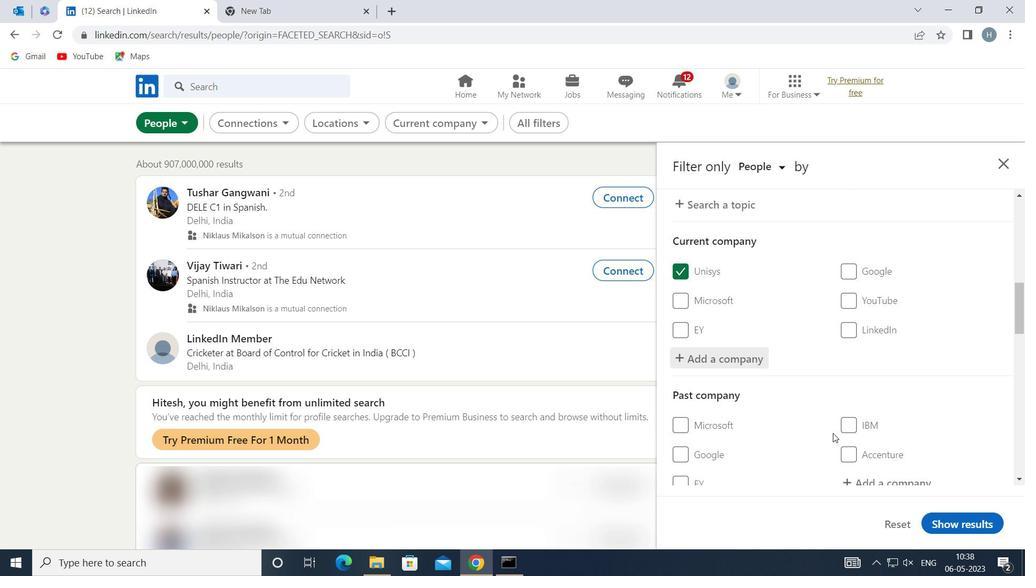 
Action: Mouse scrolled (833, 433) with delta (0, 0)
Screenshot: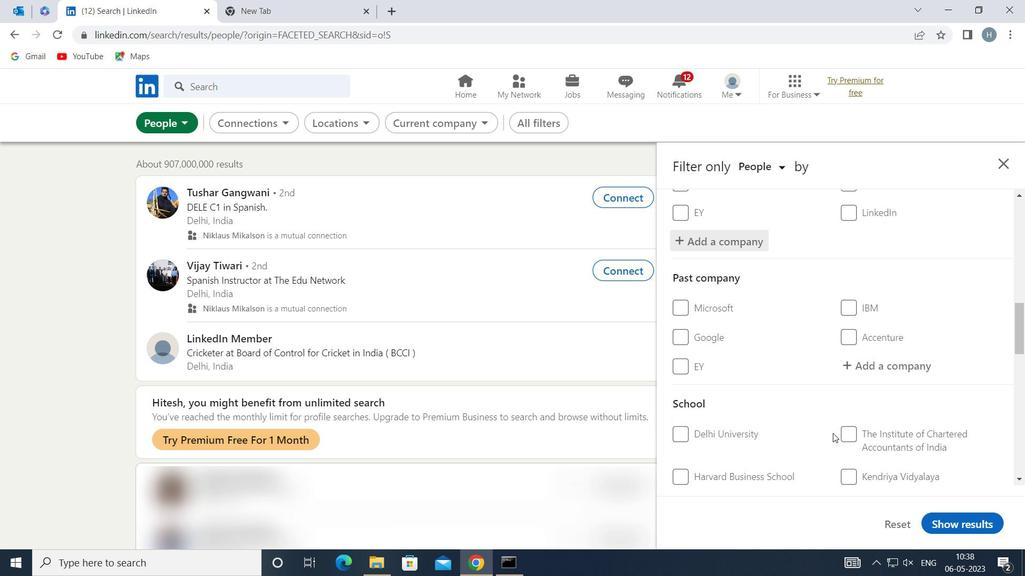 
Action: Mouse moved to (890, 430)
Screenshot: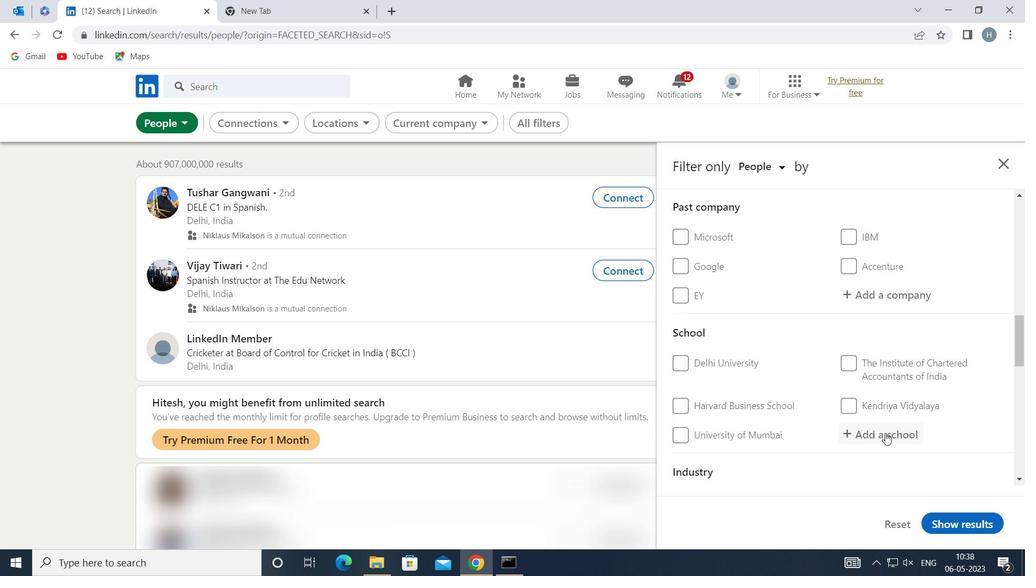 
Action: Mouse pressed left at (890, 430)
Screenshot: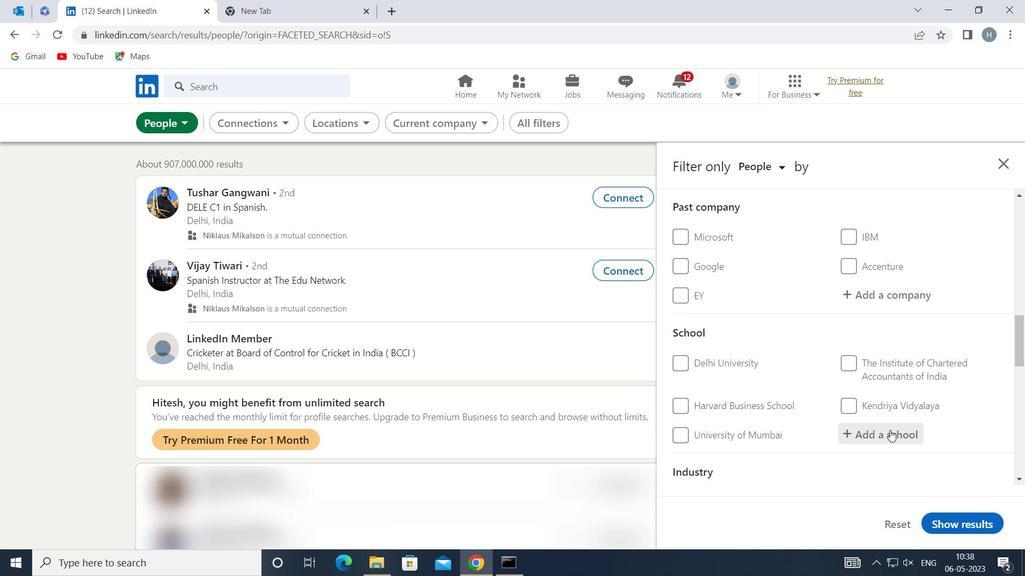 
Action: Mouse moved to (891, 430)
Screenshot: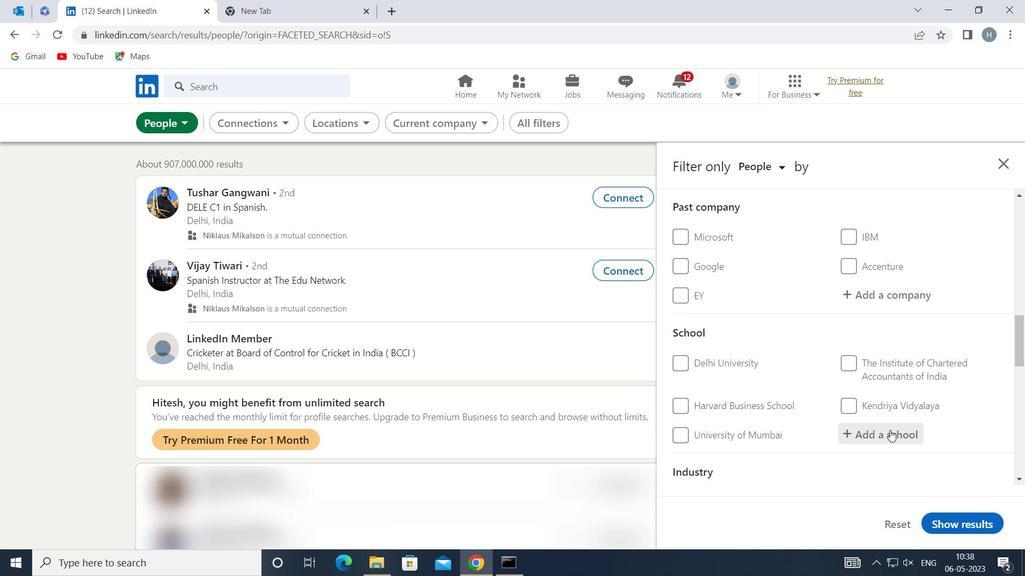 
Action: Key pressed <Key.shift>HIMACHAL<Key.space><Key.shift>PRADESH<Key.space><Key.shift>J
Screenshot: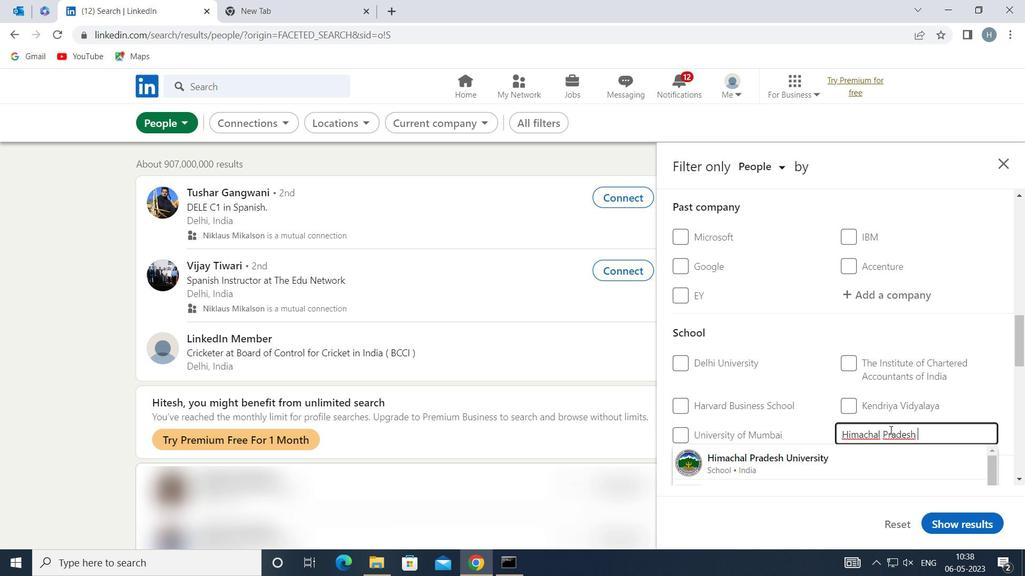 
Action: Mouse moved to (862, 453)
Screenshot: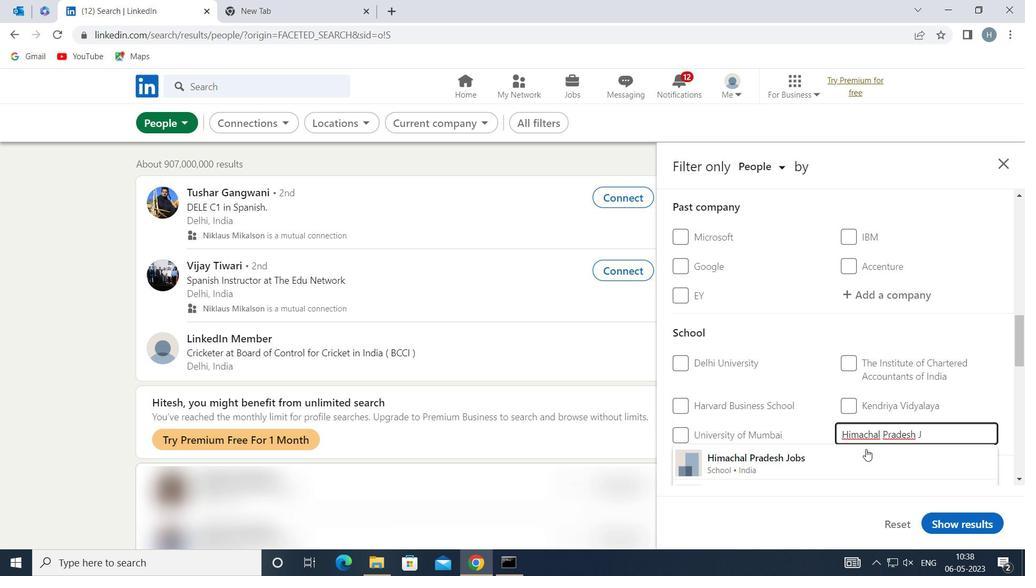 
Action: Mouse pressed left at (862, 453)
Screenshot: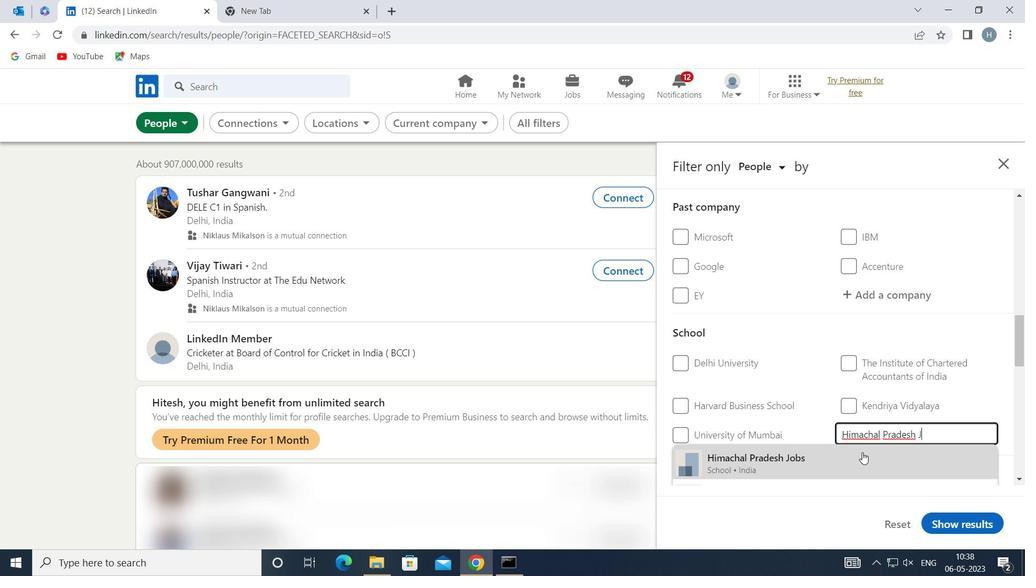 
Action: Mouse moved to (847, 431)
Screenshot: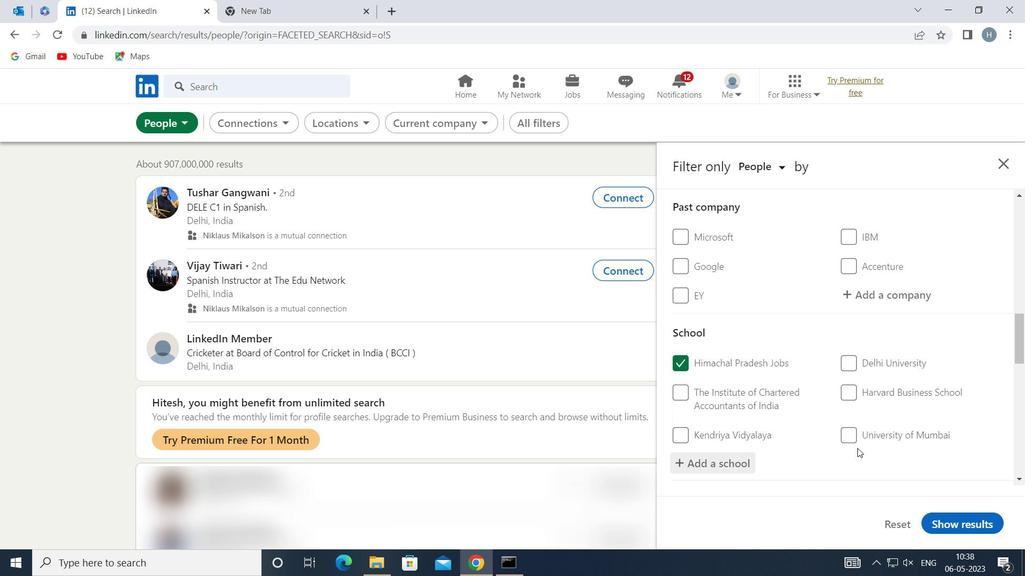 
Action: Mouse scrolled (847, 430) with delta (0, 0)
Screenshot: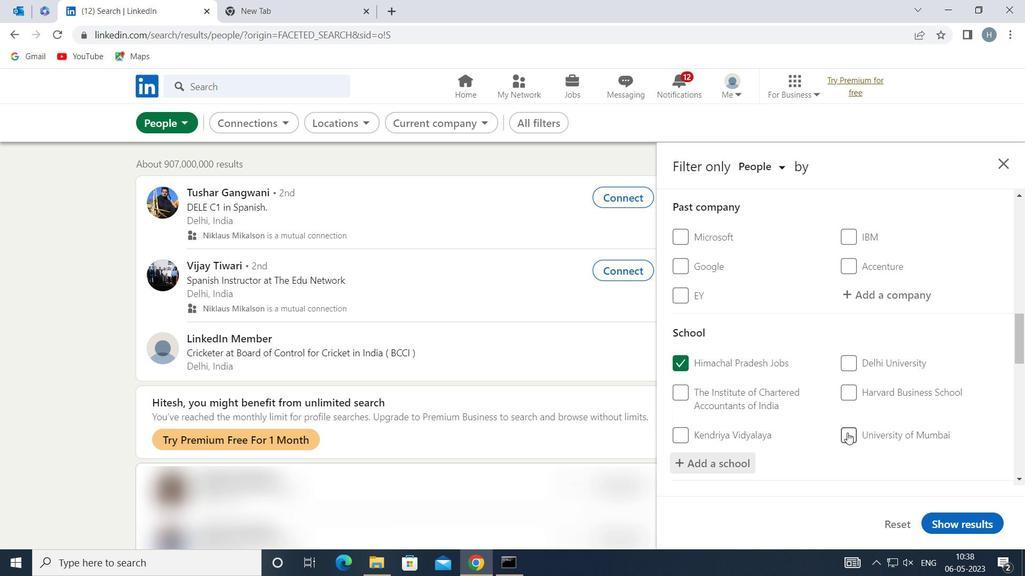 
Action: Mouse scrolled (847, 430) with delta (0, 0)
Screenshot: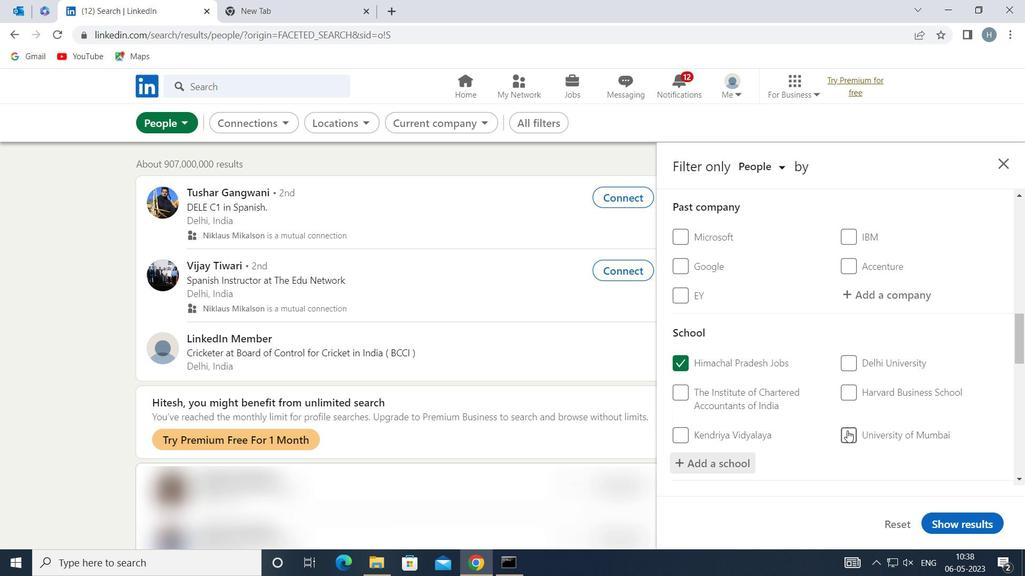 
Action: Mouse moved to (846, 430)
Screenshot: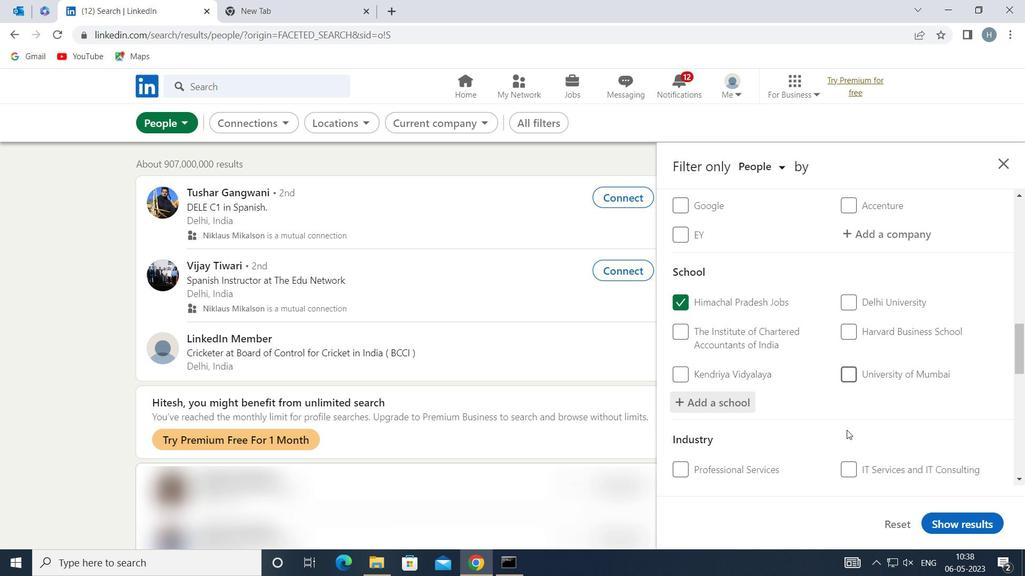 
Action: Mouse scrolled (846, 430) with delta (0, 0)
Screenshot: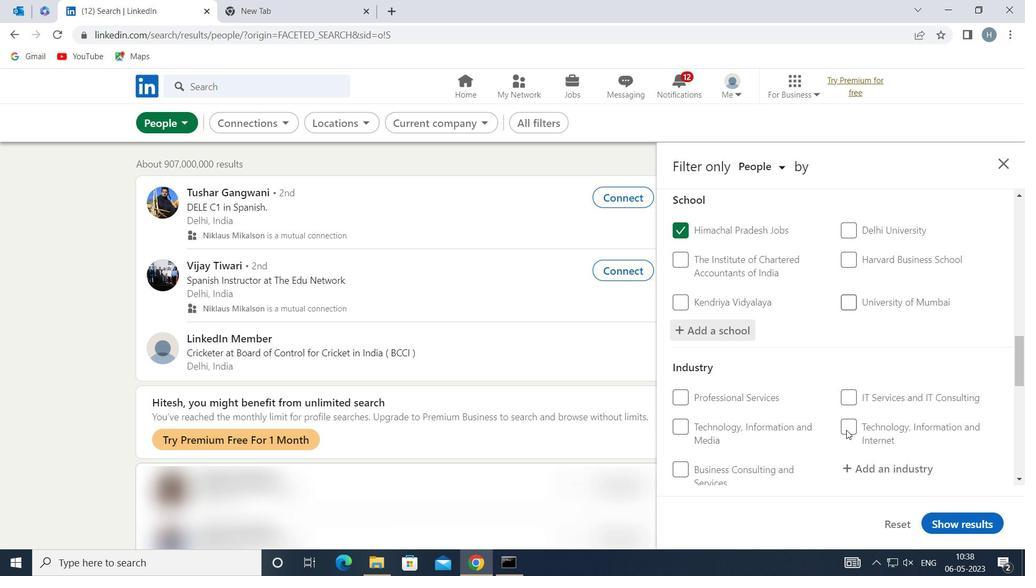 
Action: Mouse moved to (879, 402)
Screenshot: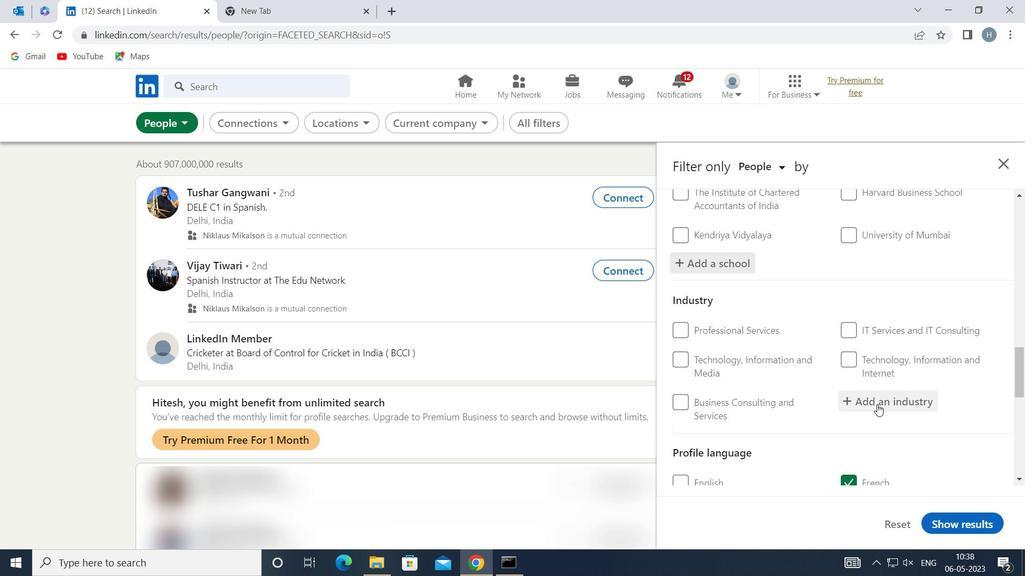 
Action: Mouse pressed left at (879, 402)
Screenshot: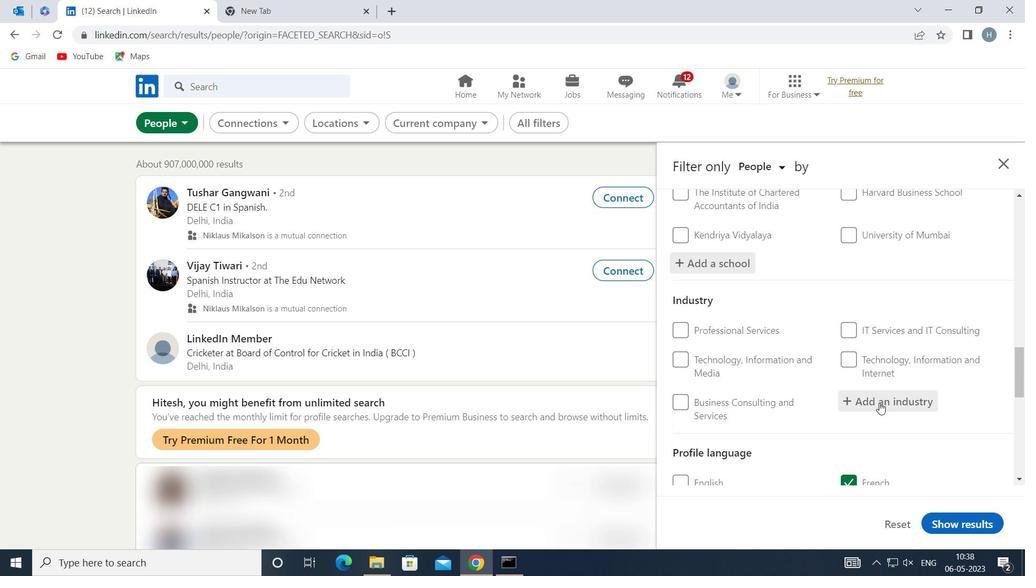 
Action: Key pressed <Key.shift>RELIG
Screenshot: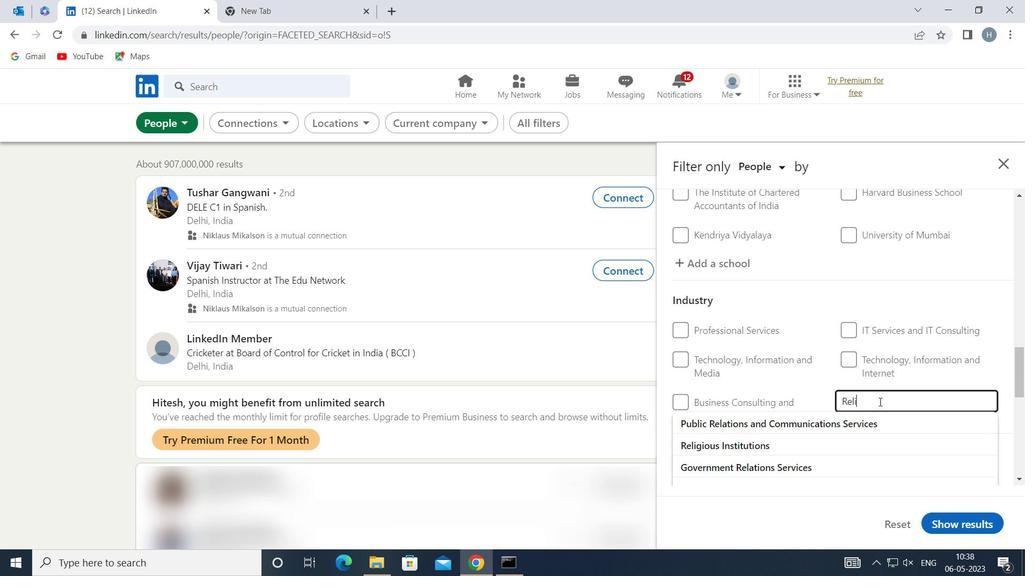 
Action: Mouse moved to (833, 426)
Screenshot: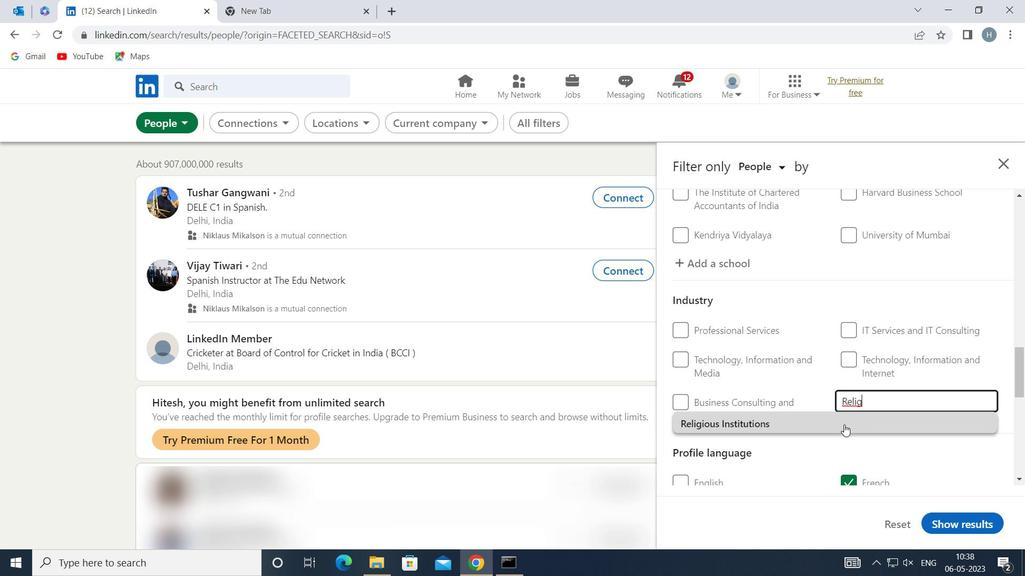 
Action: Mouse pressed left at (833, 426)
Screenshot: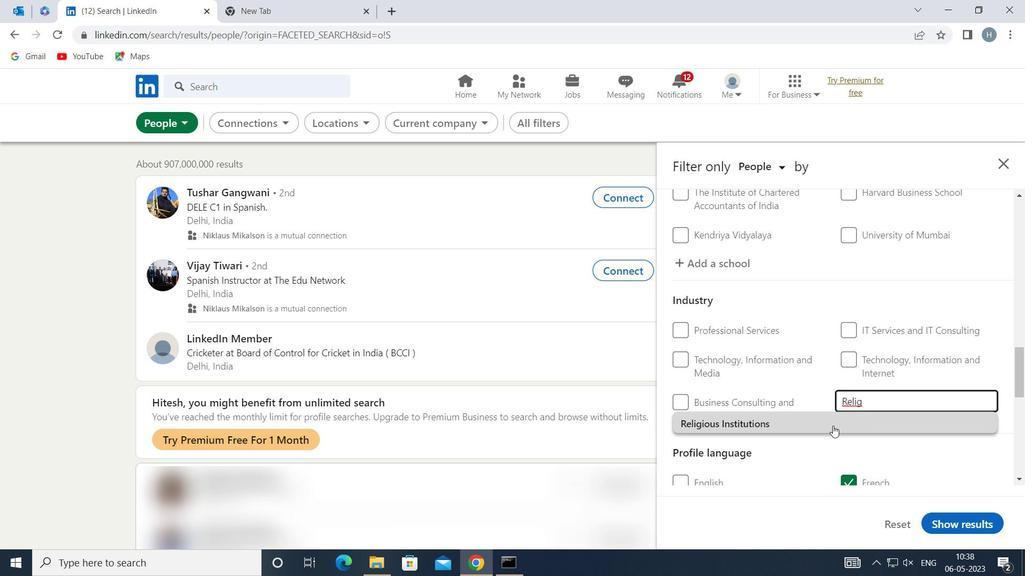 
Action: Mouse moved to (803, 422)
Screenshot: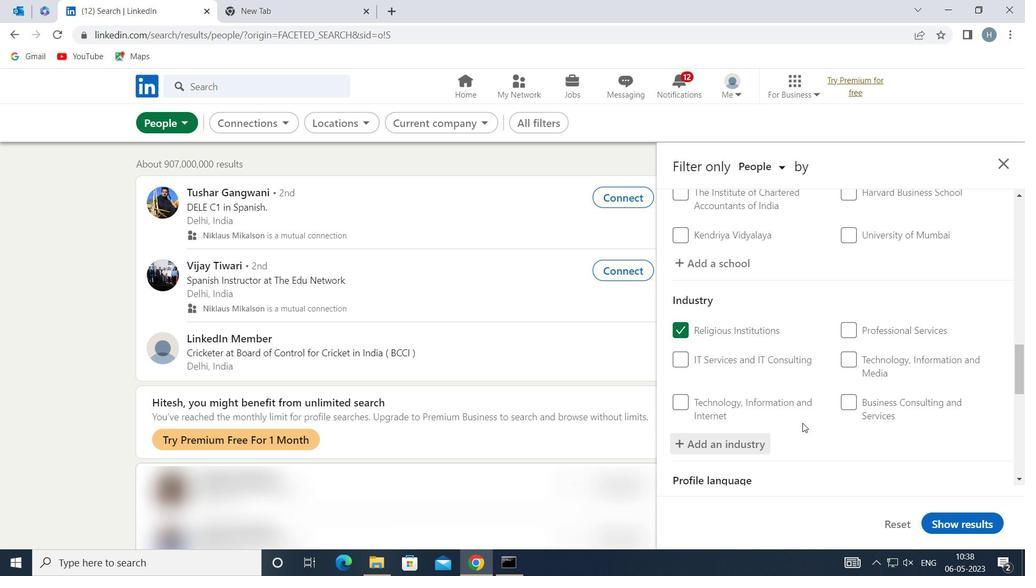 
Action: Mouse scrolled (803, 422) with delta (0, 0)
Screenshot: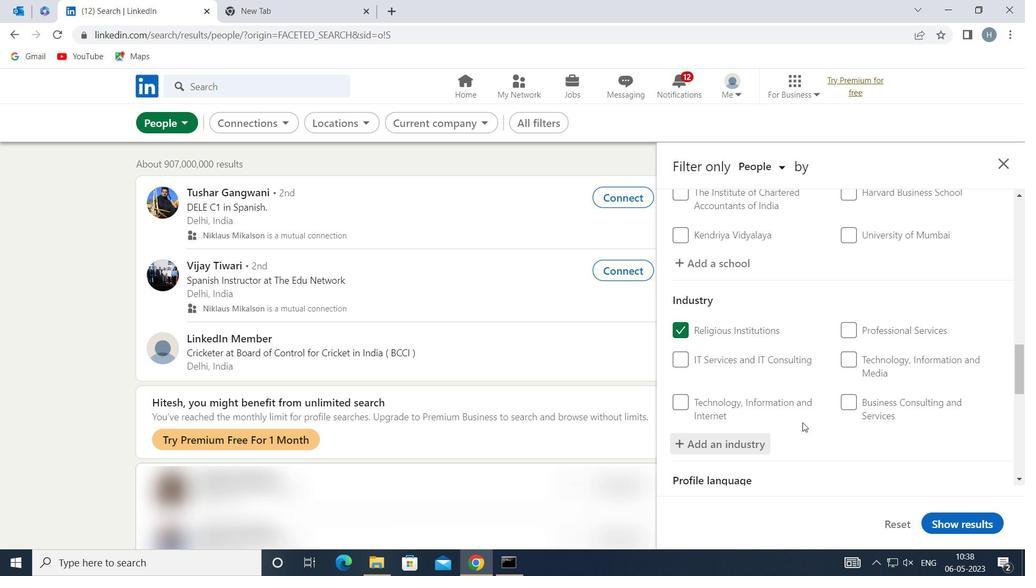 
Action: Mouse scrolled (803, 422) with delta (0, 0)
Screenshot: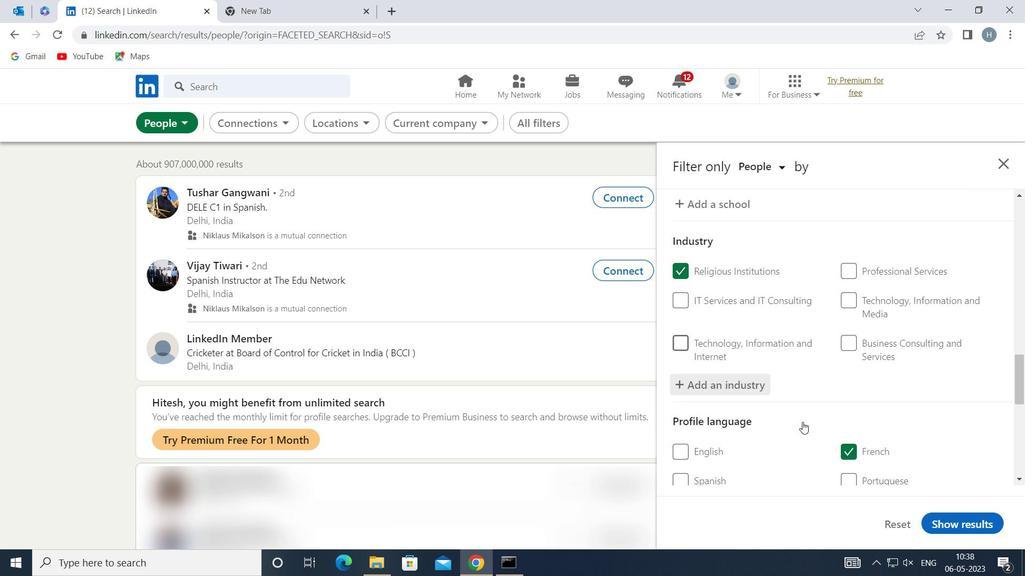 
Action: Mouse scrolled (803, 422) with delta (0, 0)
Screenshot: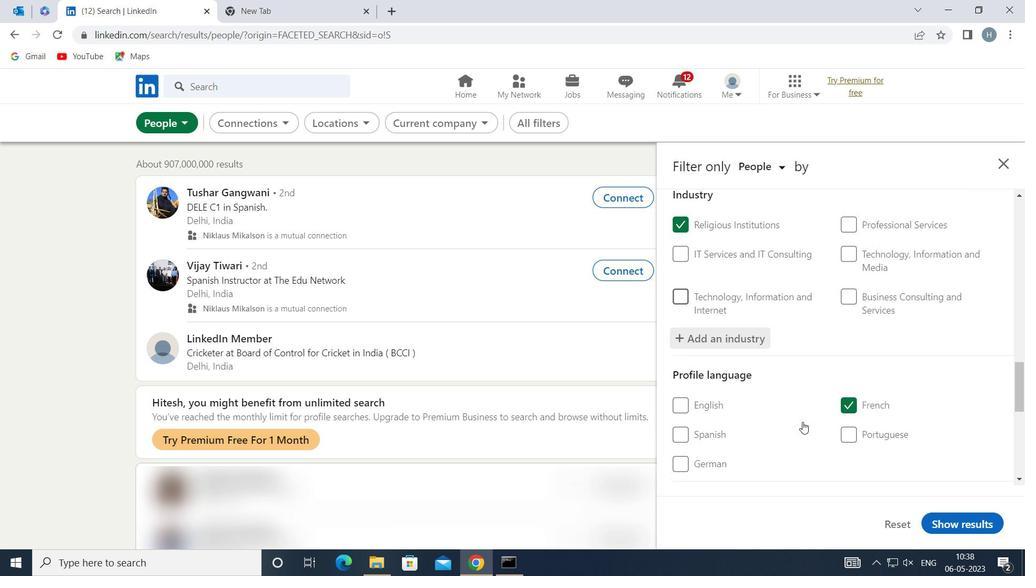 
Action: Mouse moved to (802, 422)
Screenshot: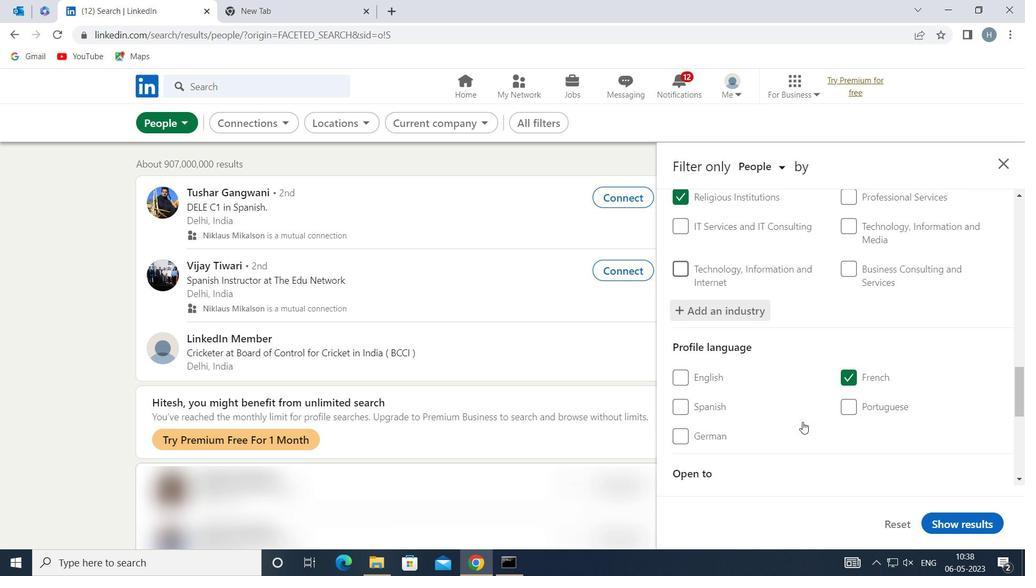 
Action: Mouse scrolled (802, 422) with delta (0, 0)
Screenshot: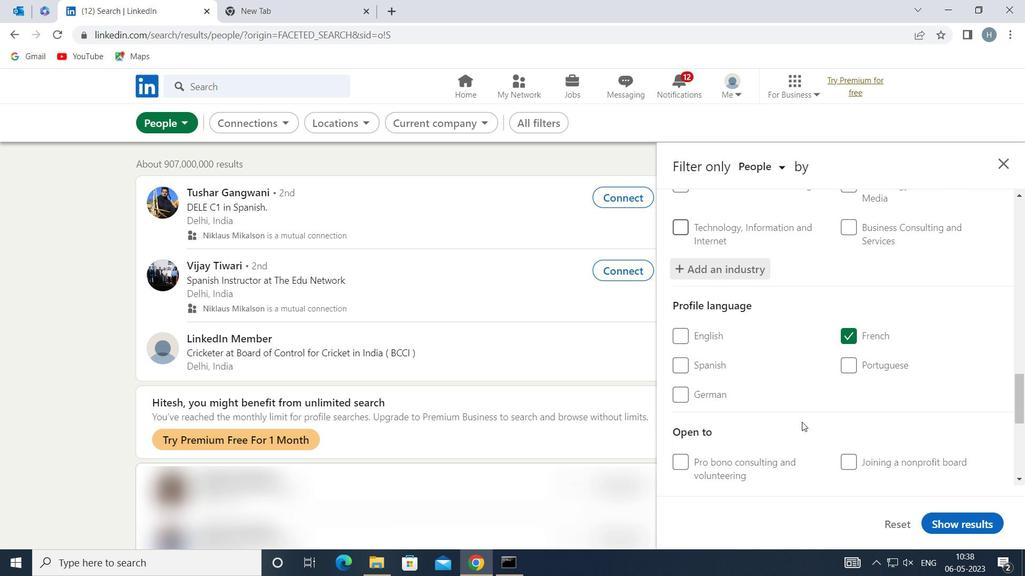 
Action: Mouse scrolled (802, 422) with delta (0, 0)
Screenshot: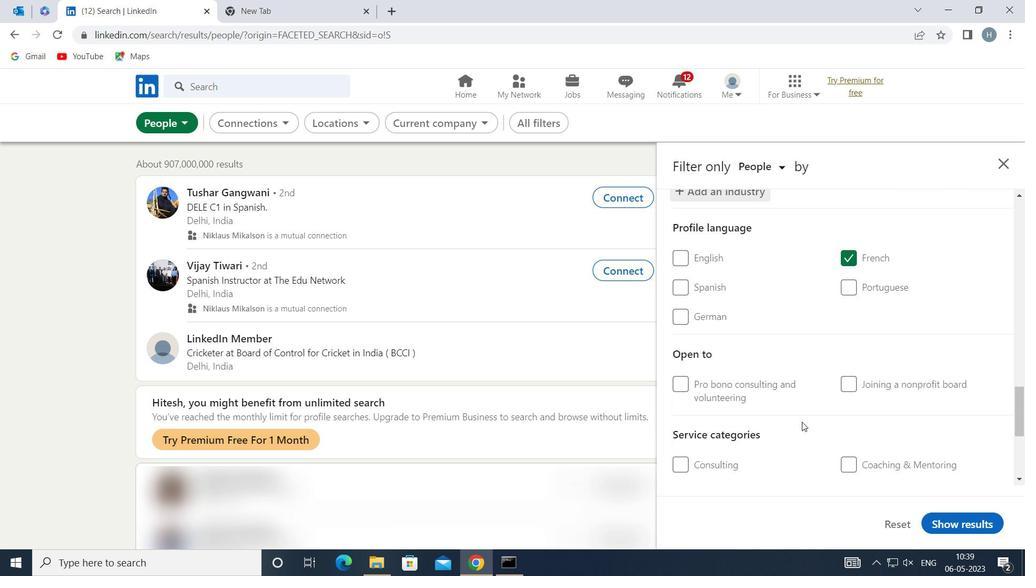 
Action: Mouse scrolled (802, 422) with delta (0, 0)
Screenshot: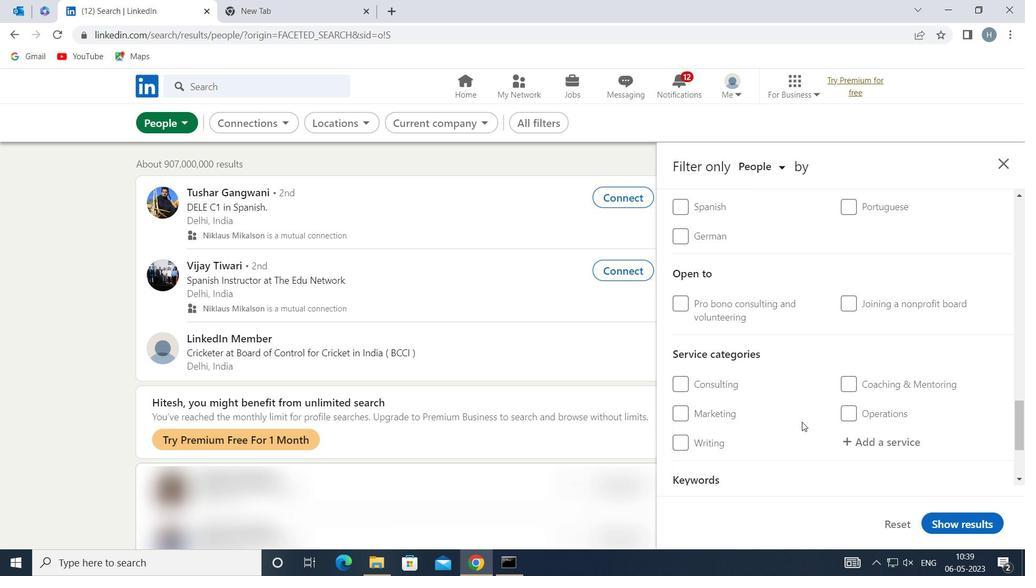 
Action: Mouse moved to (869, 379)
Screenshot: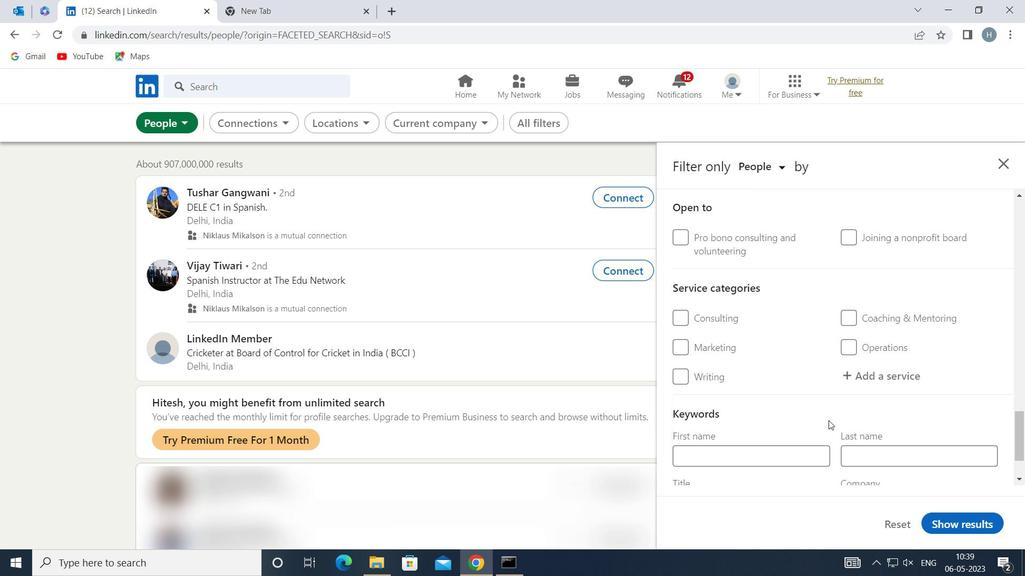 
Action: Mouse pressed left at (869, 379)
Screenshot: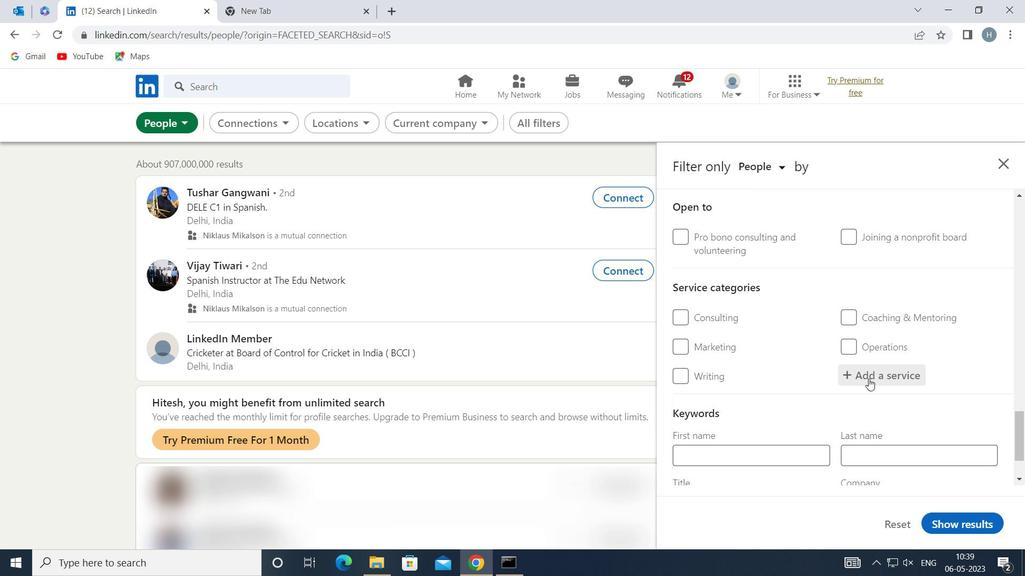 
Action: Key pressed <Key.shift>WEDDING
Screenshot: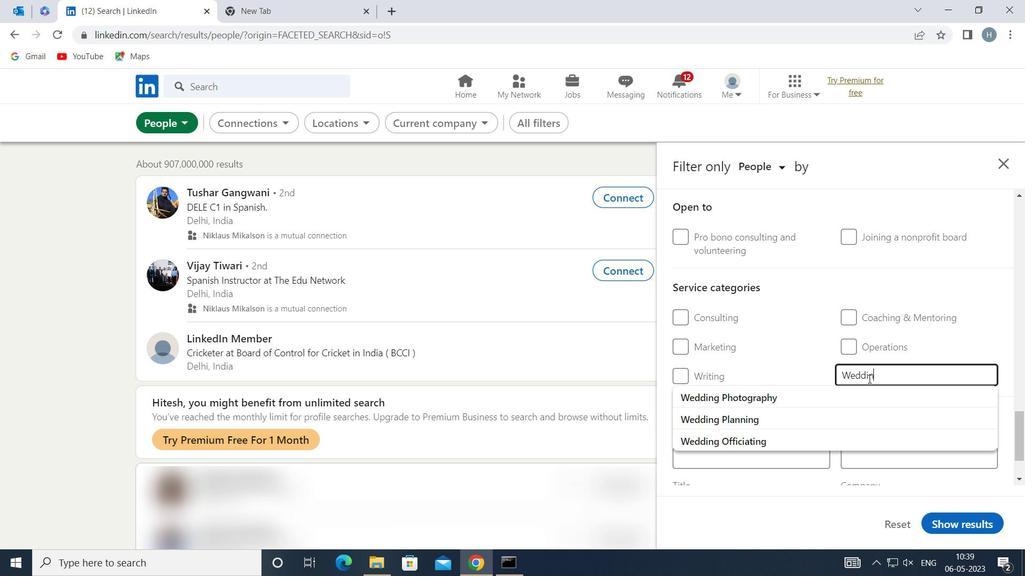 
Action: Mouse moved to (846, 367)
Screenshot: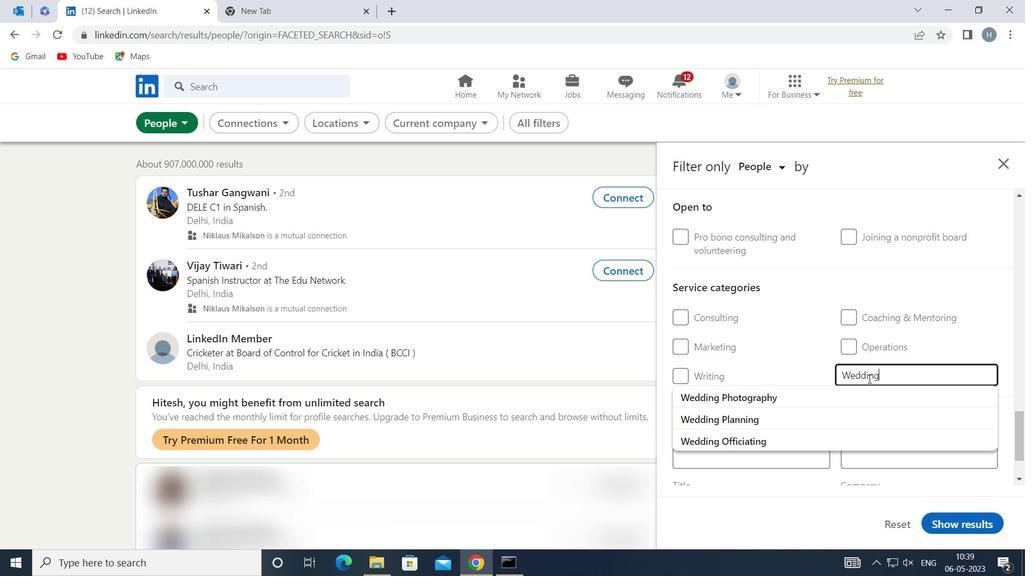 
Action: Key pressed <Key.space><Key.shift>PLA
Screenshot: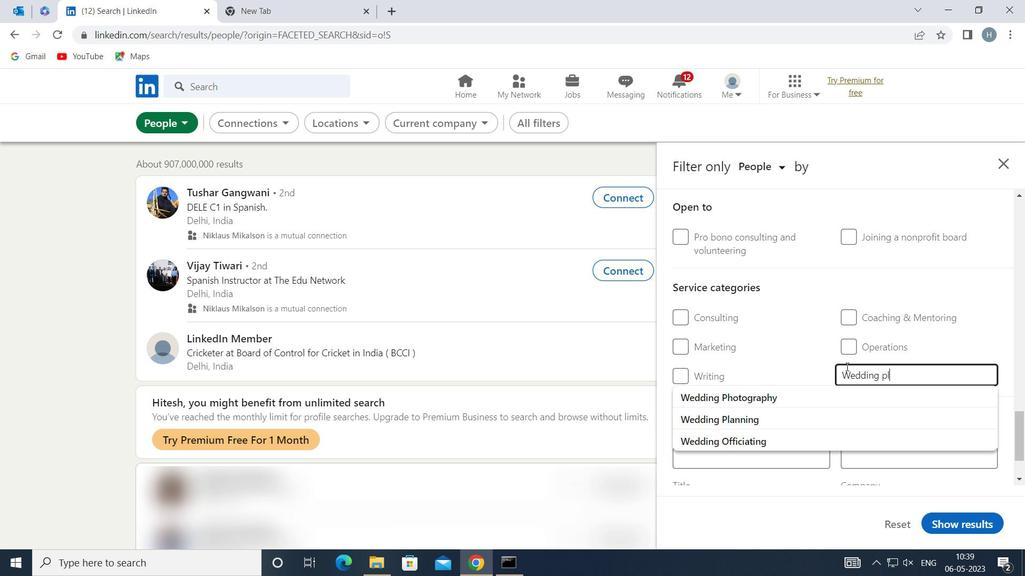 
Action: Mouse moved to (822, 395)
Screenshot: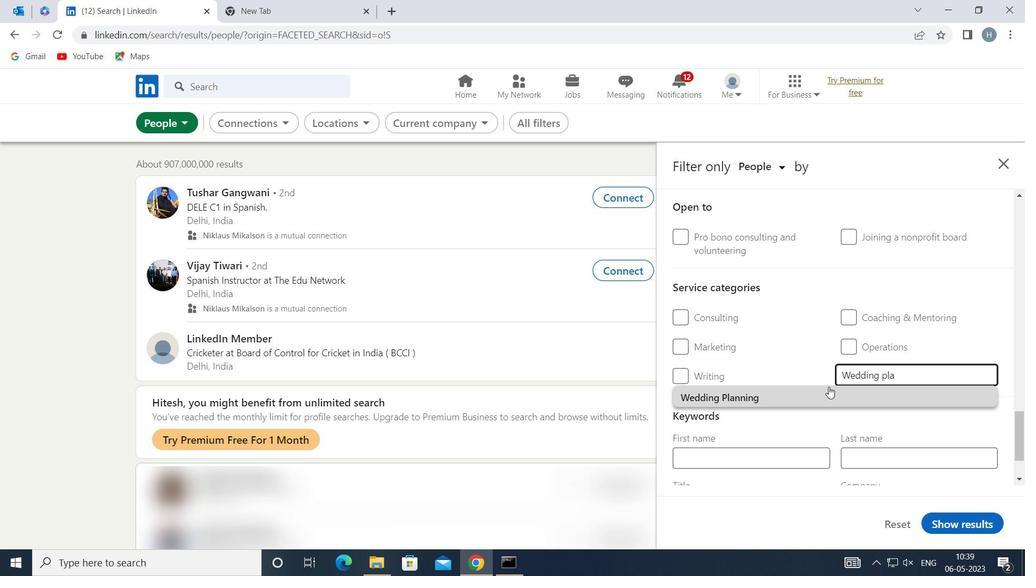 
Action: Mouse pressed left at (822, 395)
Screenshot: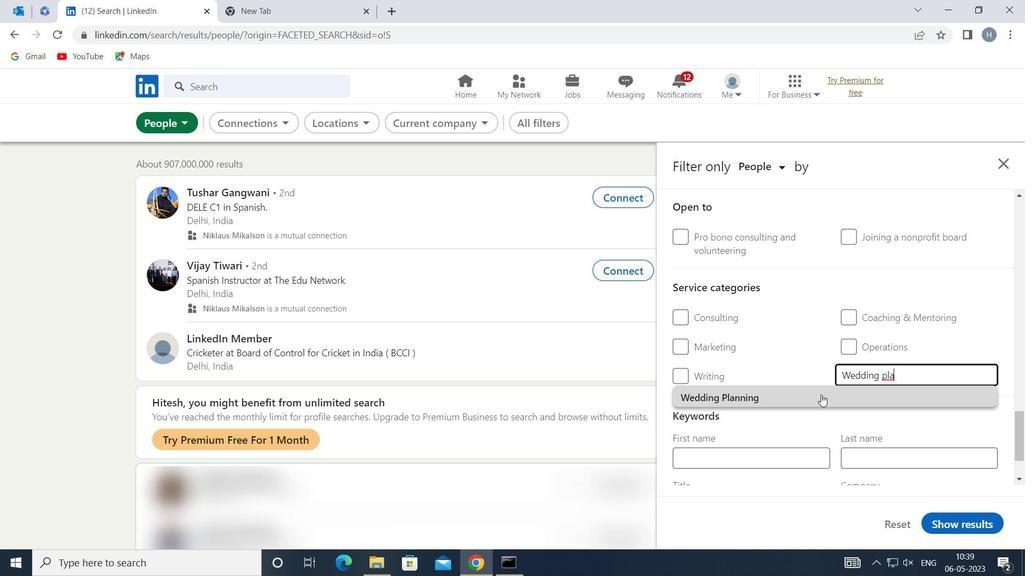 
Action: Mouse moved to (809, 386)
Screenshot: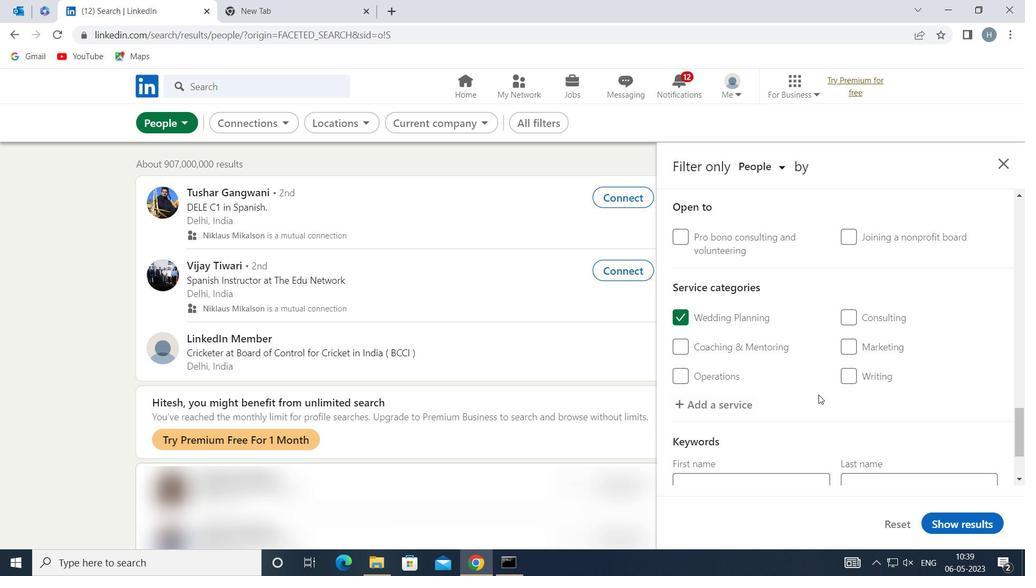 
Action: Mouse scrolled (809, 386) with delta (0, 0)
Screenshot: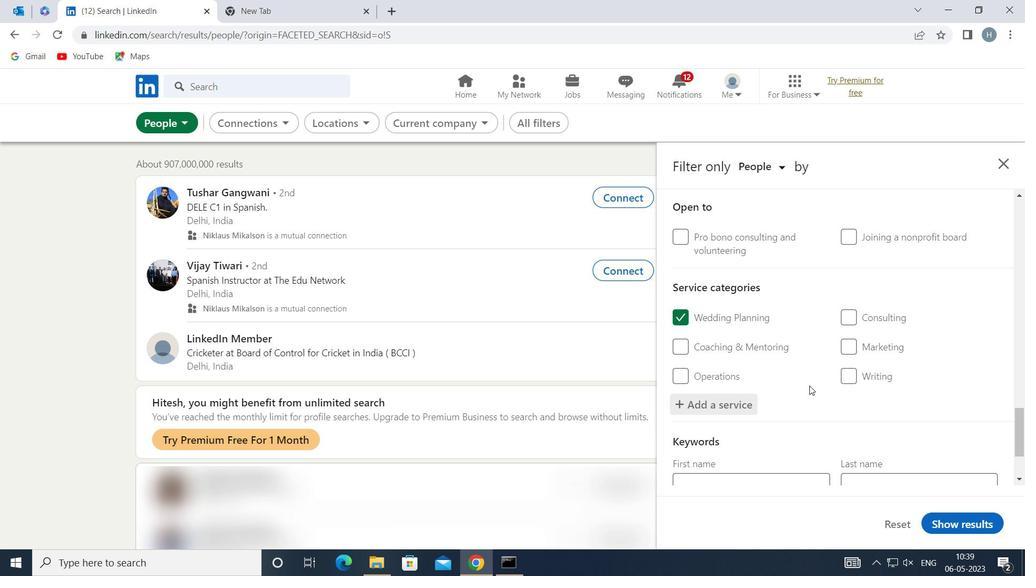 
Action: Mouse scrolled (809, 386) with delta (0, 0)
Screenshot: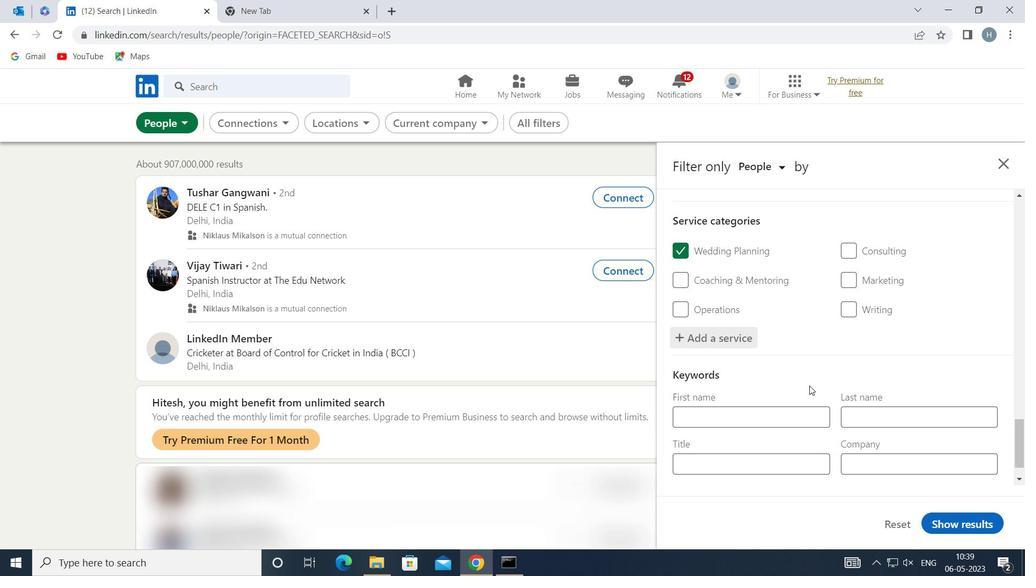 
Action: Mouse scrolled (809, 386) with delta (0, 0)
Screenshot: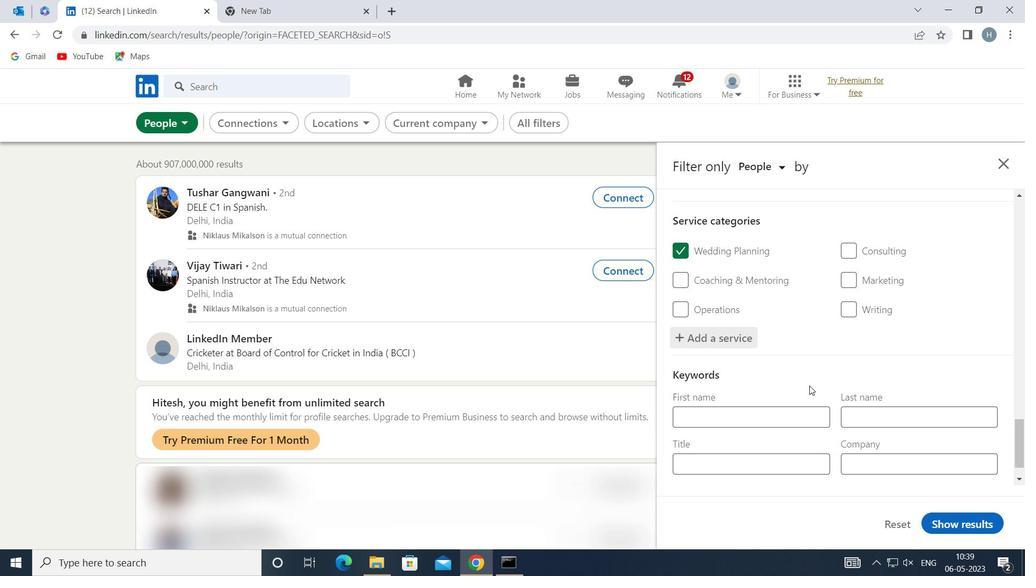 
Action: Mouse scrolled (809, 386) with delta (0, 0)
Screenshot: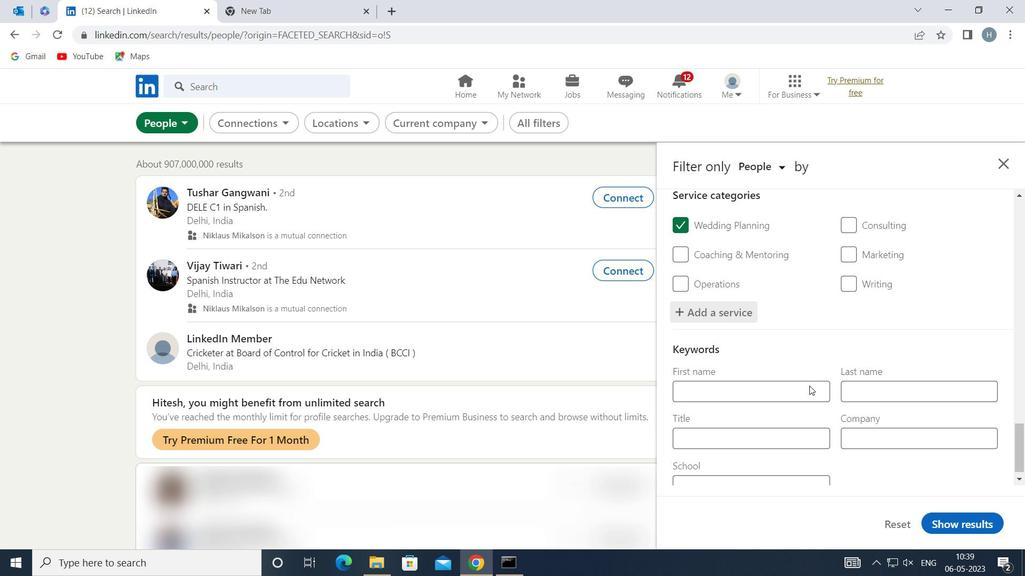 
Action: Mouse scrolled (809, 386) with delta (0, 0)
Screenshot: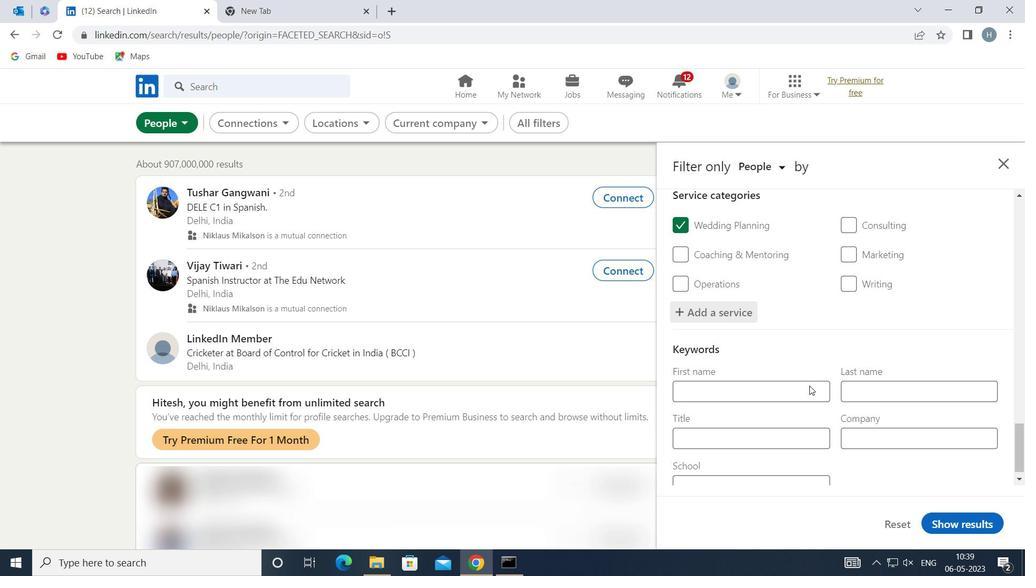 
Action: Mouse moved to (805, 422)
Screenshot: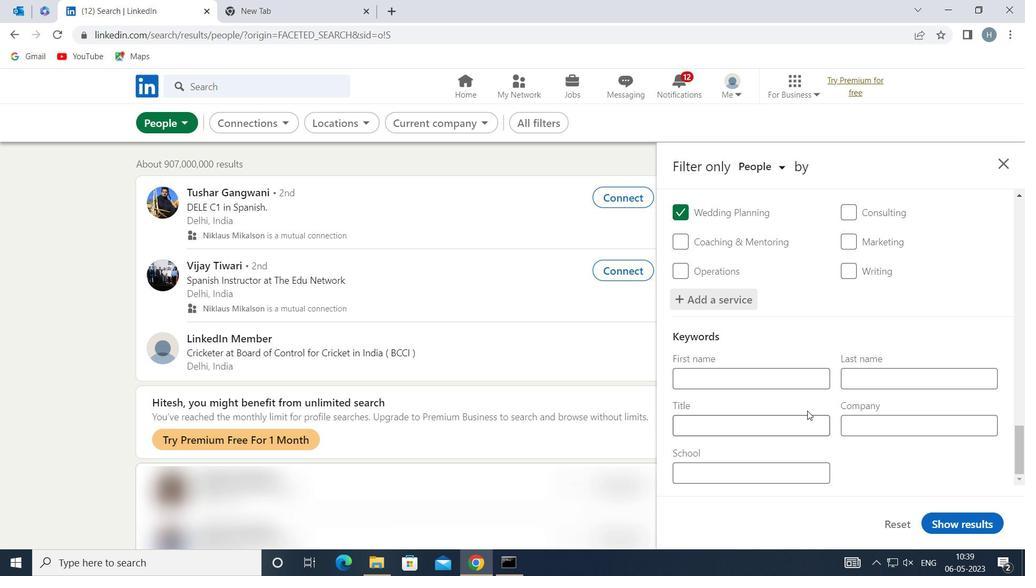 
Action: Mouse pressed left at (805, 422)
Screenshot: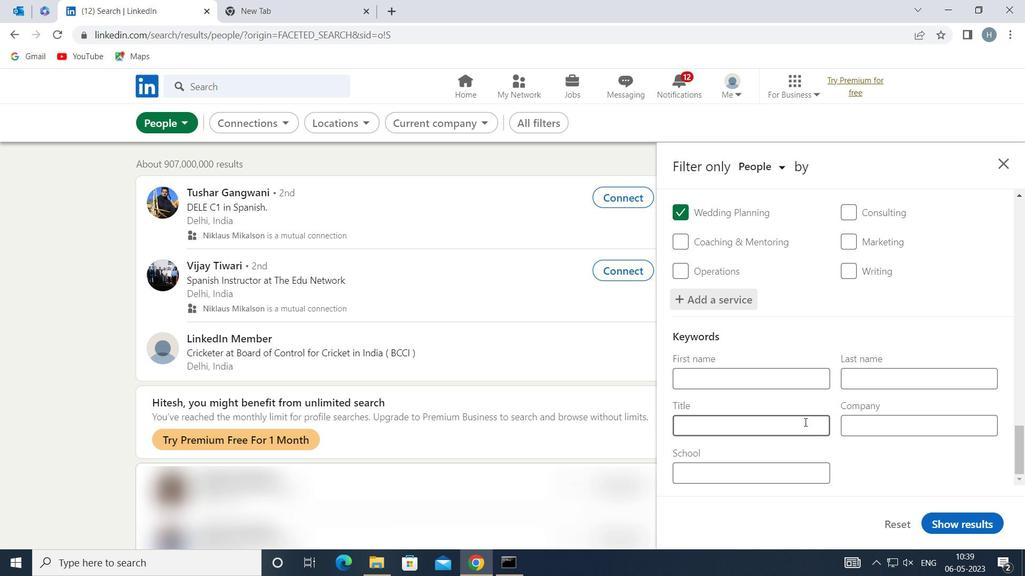 
Action: Mouse moved to (805, 423)
Screenshot: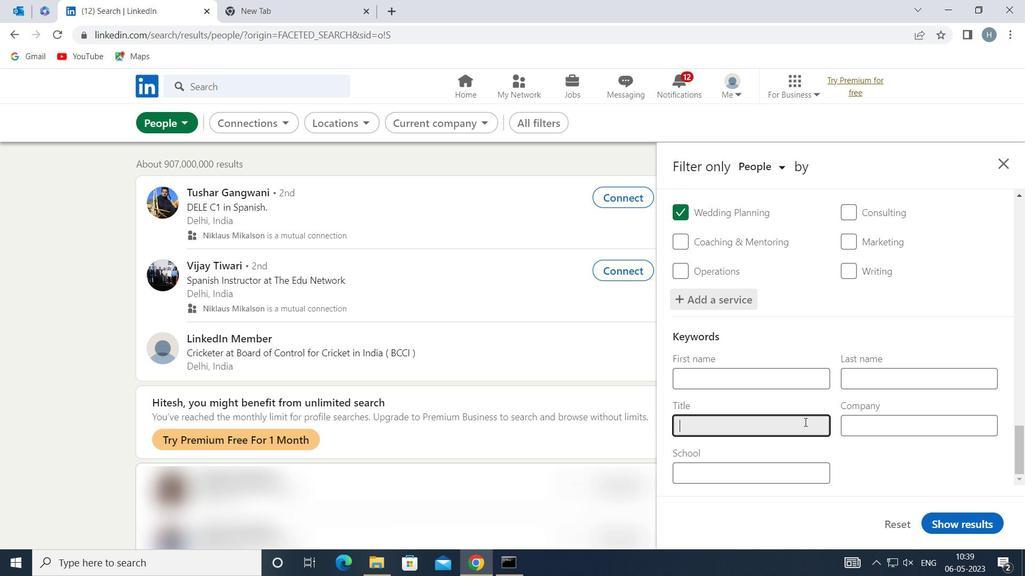 
Action: Key pressed <Key.shift>ASSISTANT<Key.space><Key.shift>GOLF<Key.space><Key.shift>PROFESSIONAL
Screenshot: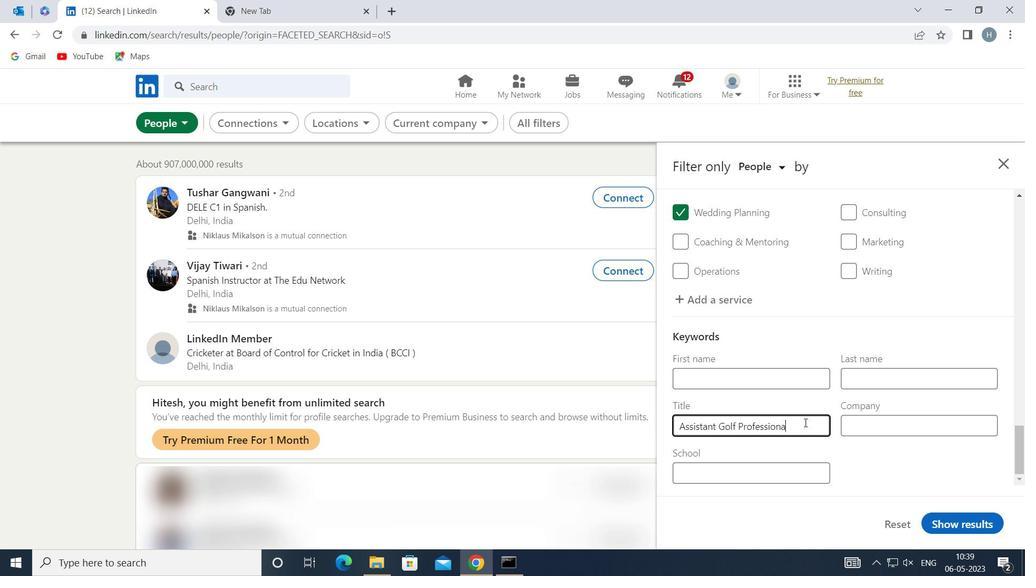 
Action: Mouse moved to (970, 520)
Screenshot: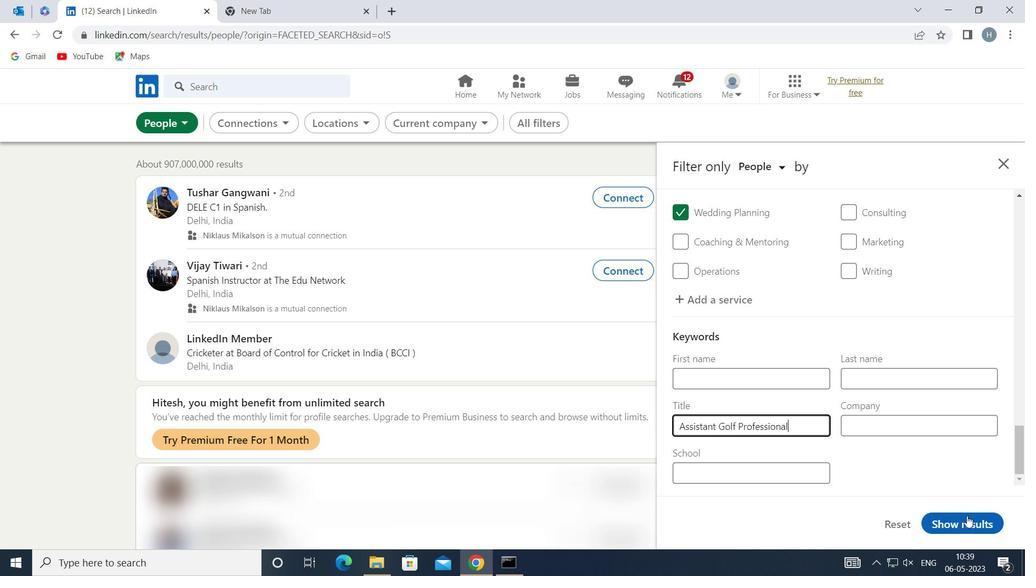
Action: Mouse pressed left at (970, 520)
Screenshot: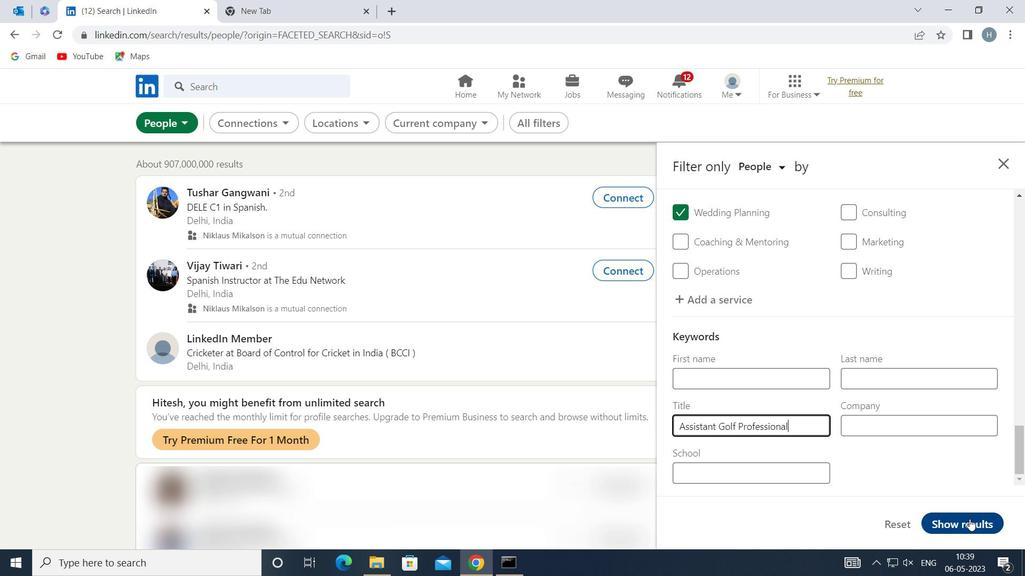 
Action: Mouse moved to (787, 370)
Screenshot: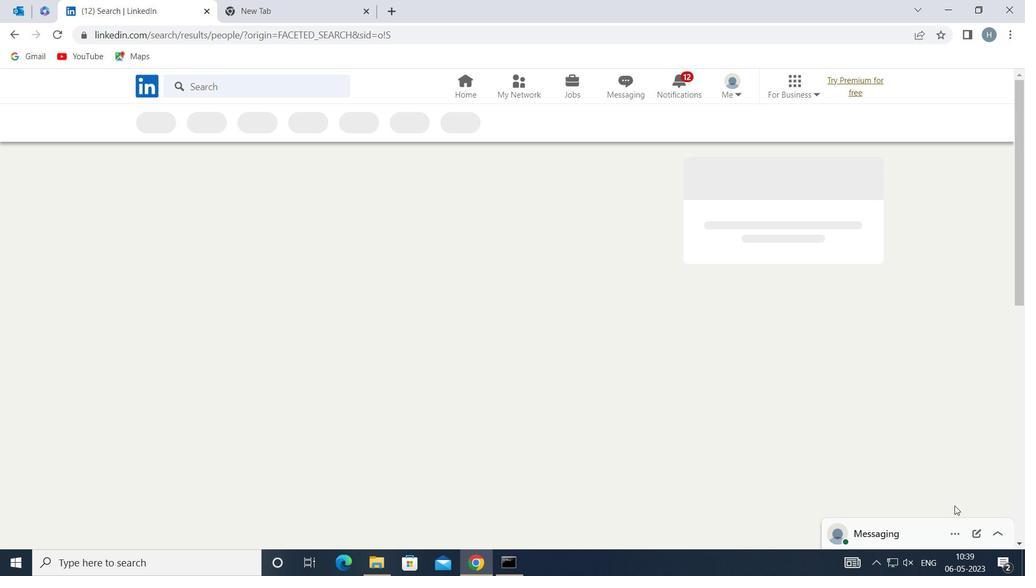 
